 Task: Check the sale-to-list ratio of double oven in the last 3 years.
Action: Mouse moved to (876, 199)
Screenshot: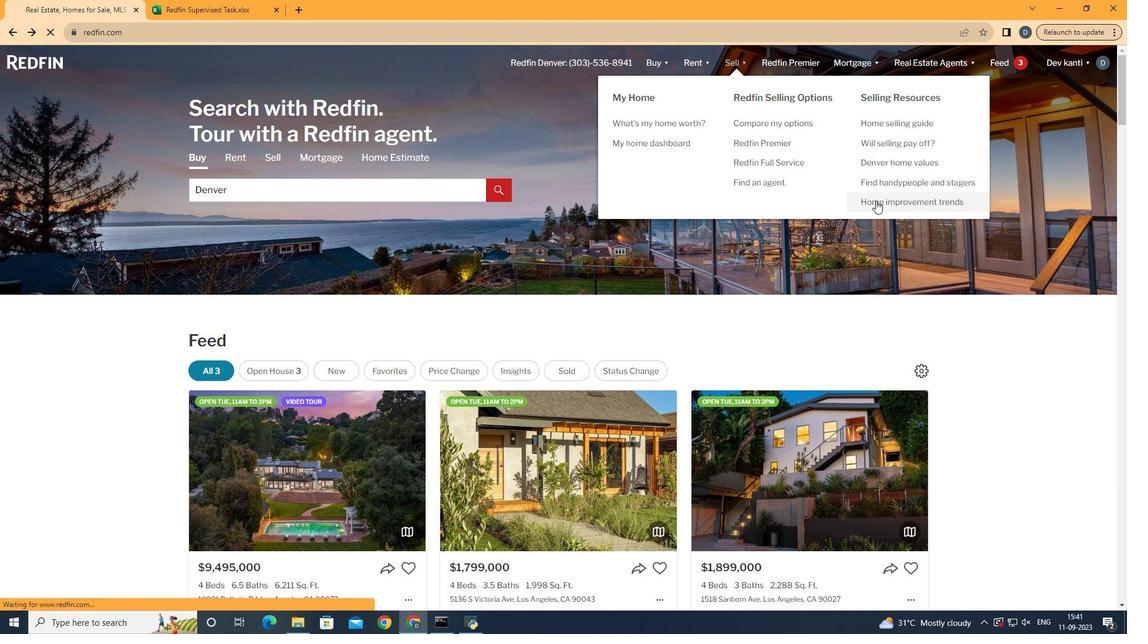 
Action: Mouse pressed left at (876, 199)
Screenshot: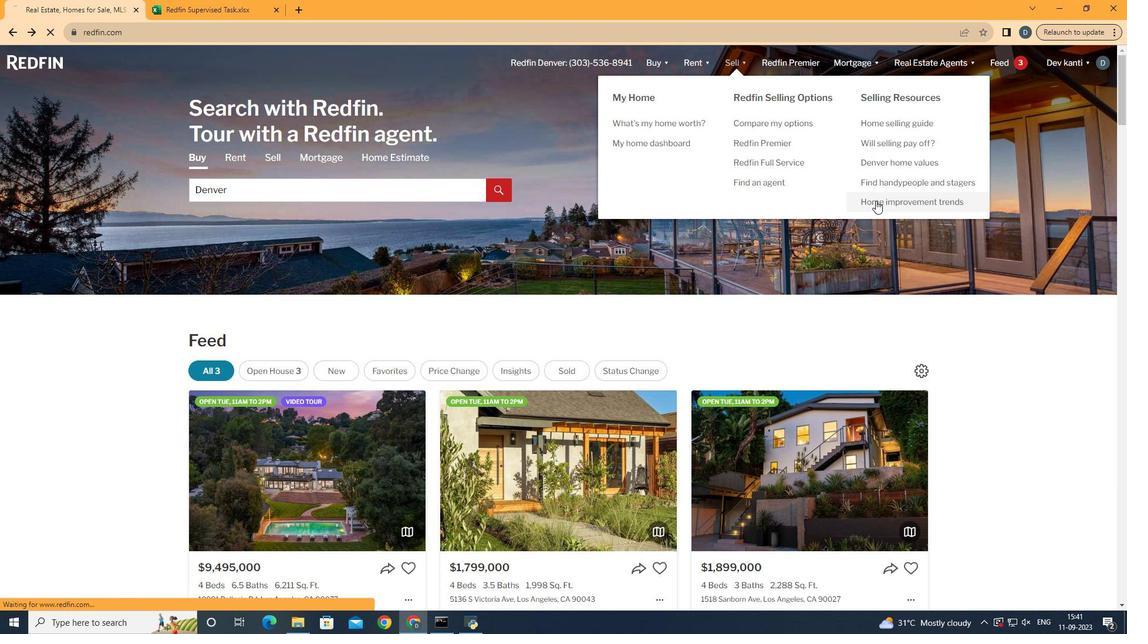 
Action: Mouse moved to (294, 230)
Screenshot: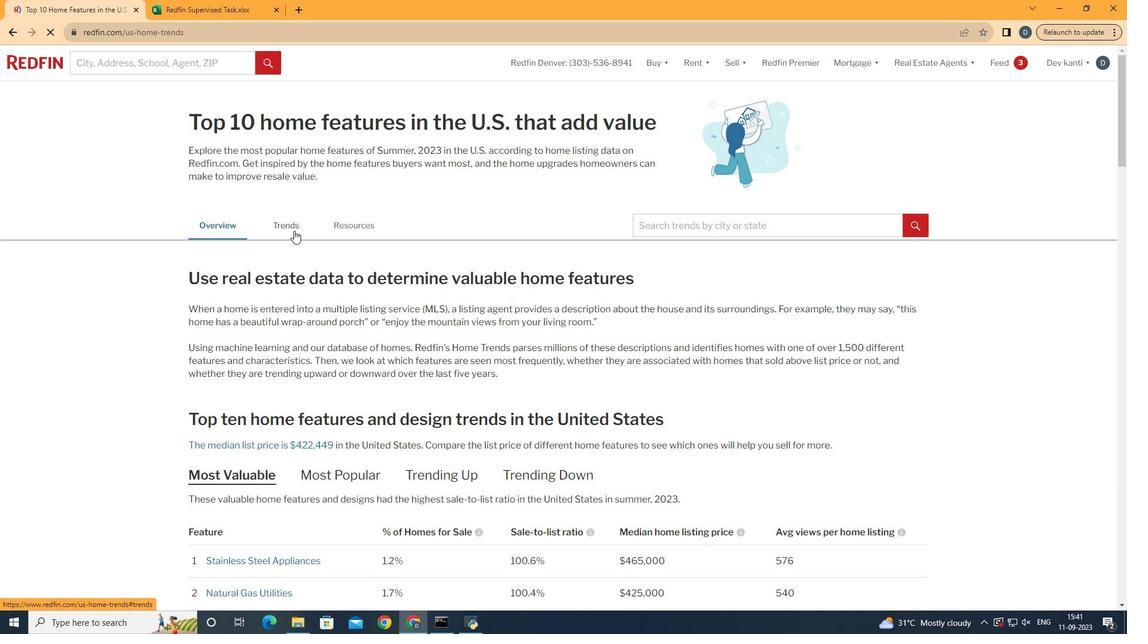 
Action: Mouse pressed left at (294, 230)
Screenshot: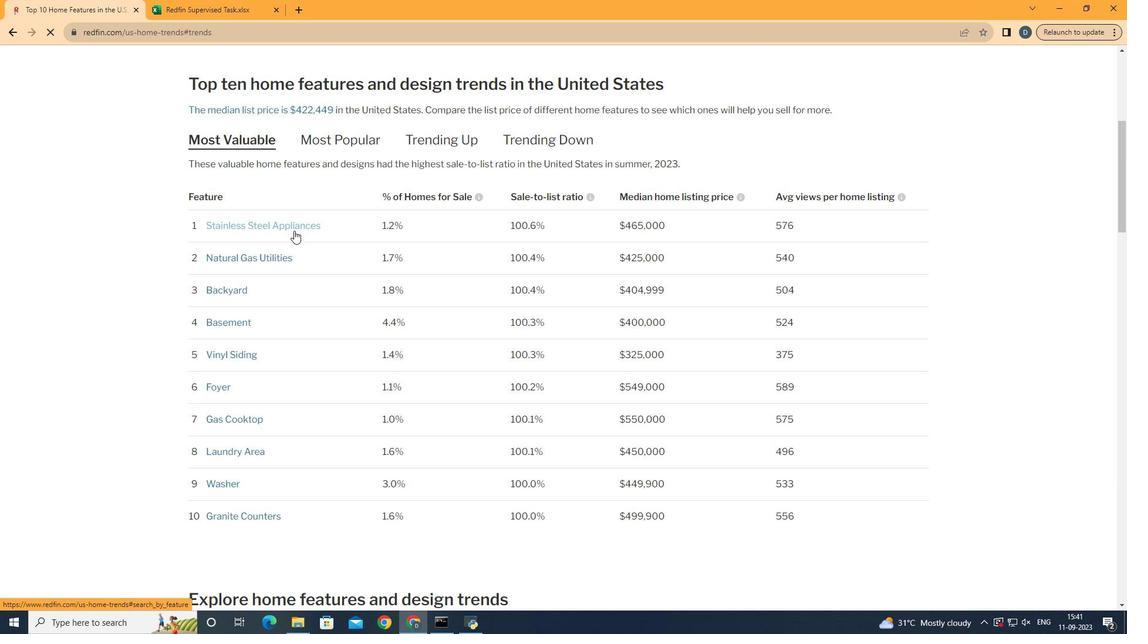 
Action: Mouse moved to (324, 300)
Screenshot: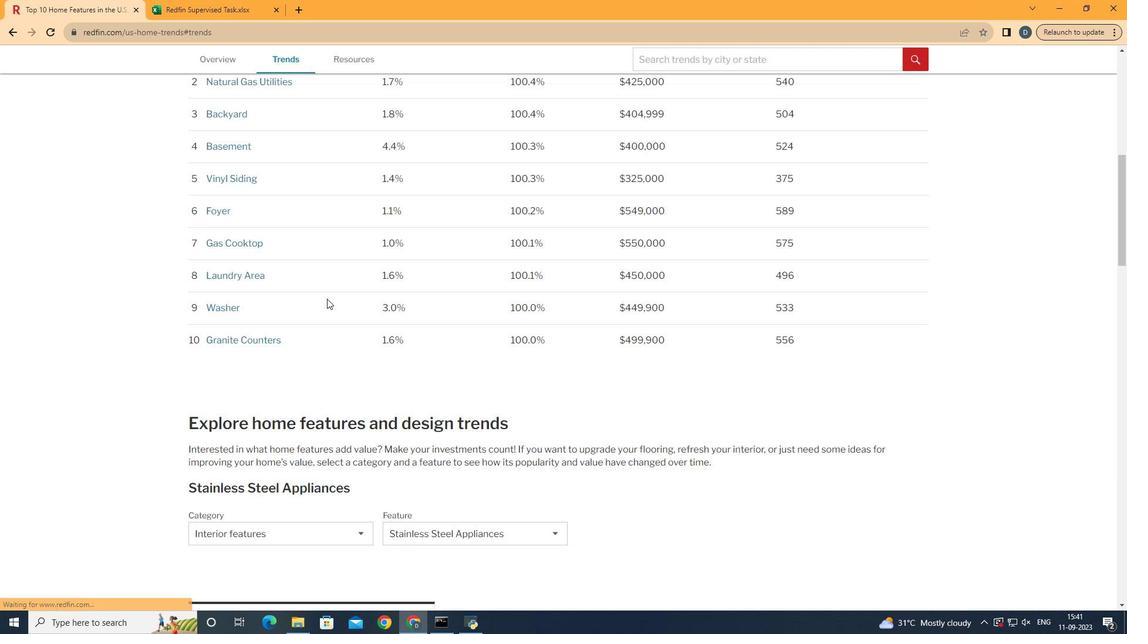 
Action: Mouse scrolled (324, 300) with delta (0, 0)
Screenshot: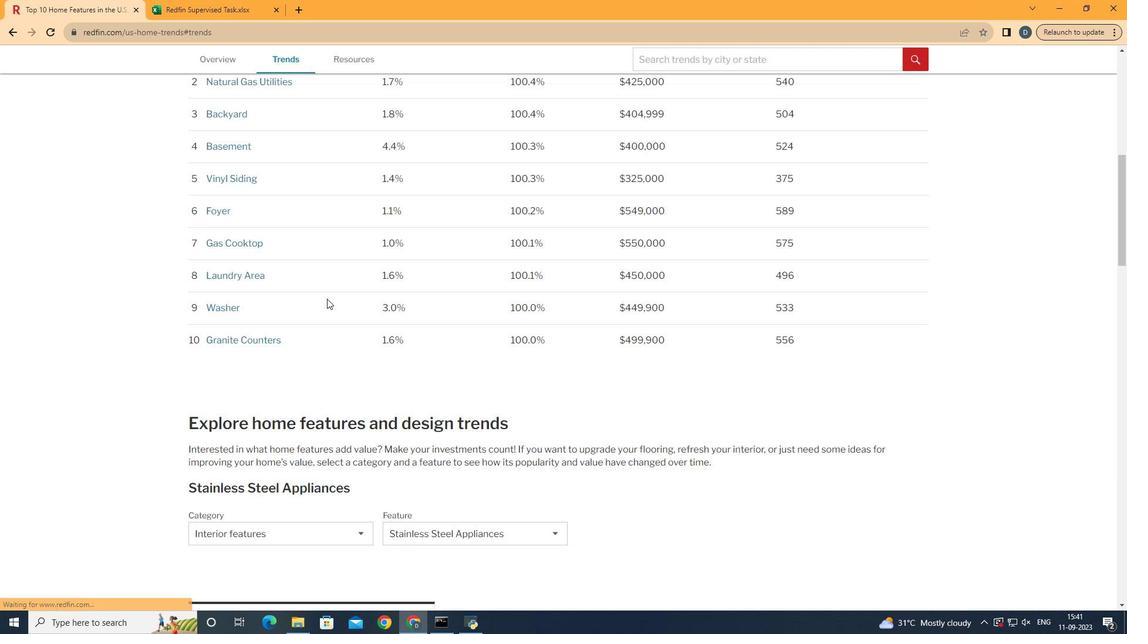 
Action: Mouse scrolled (324, 300) with delta (0, 0)
Screenshot: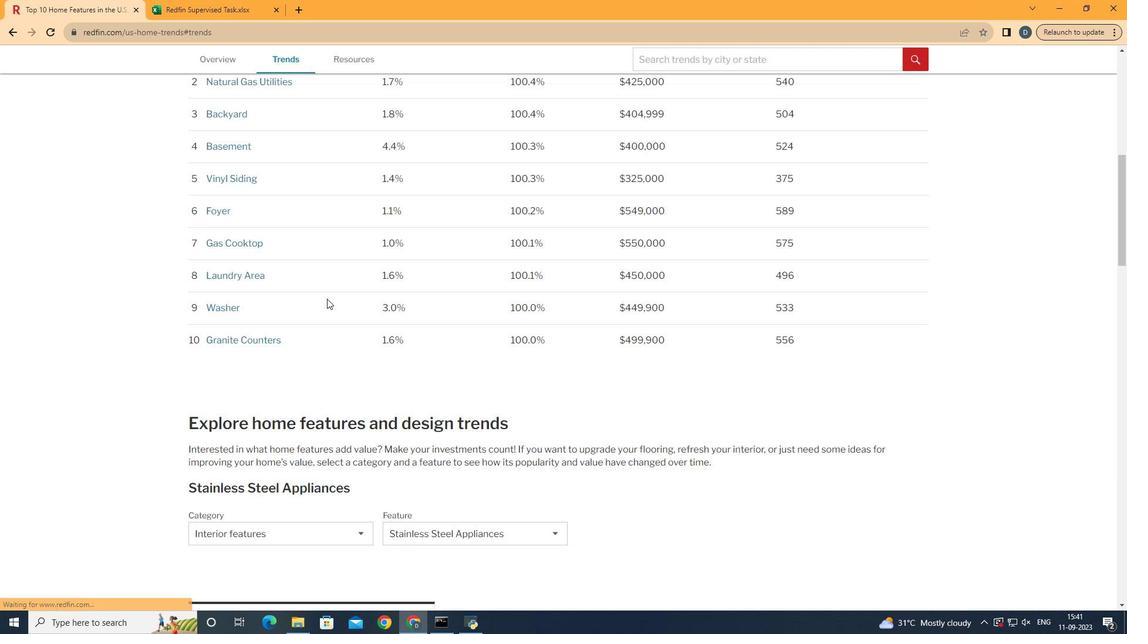 
Action: Mouse scrolled (324, 300) with delta (0, 0)
Screenshot: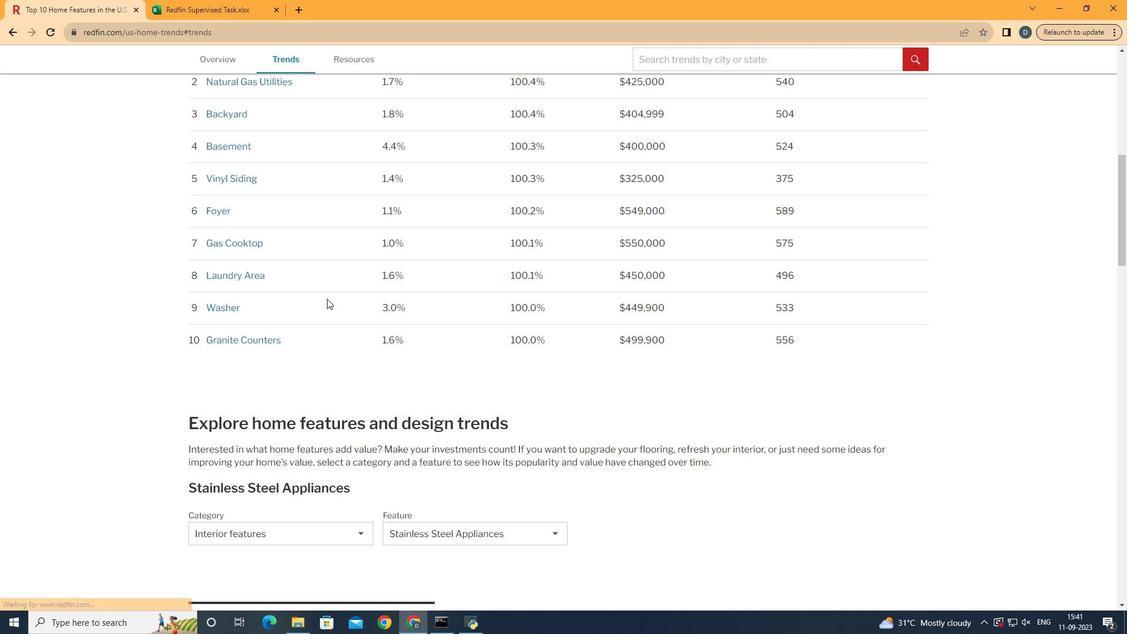 
Action: Mouse moved to (327, 298)
Screenshot: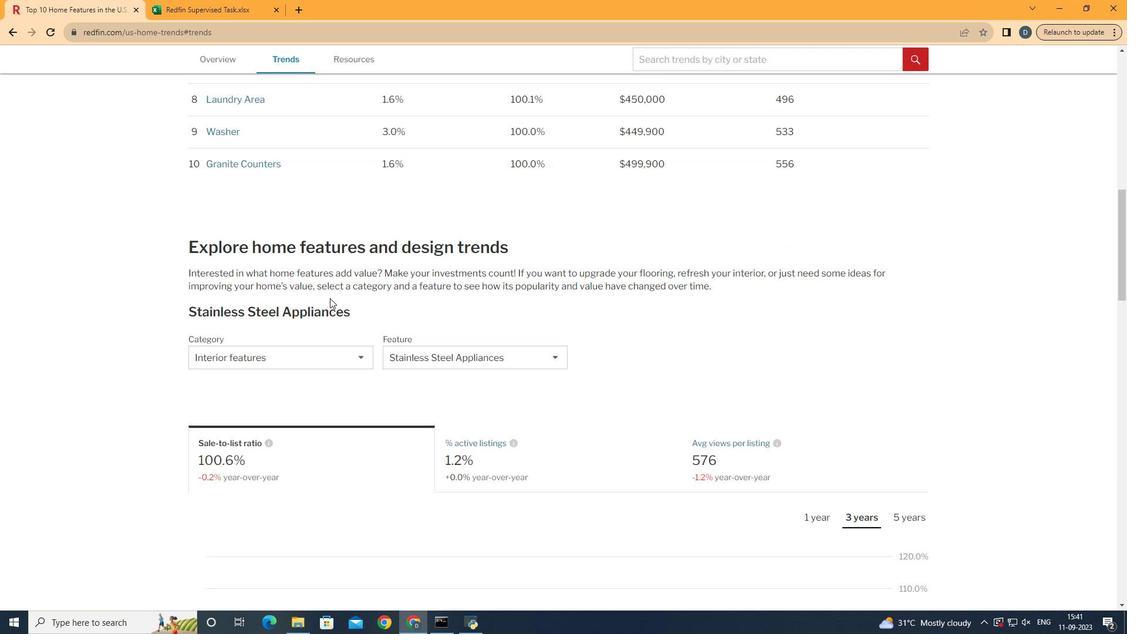 
Action: Mouse scrolled (327, 298) with delta (0, 0)
Screenshot: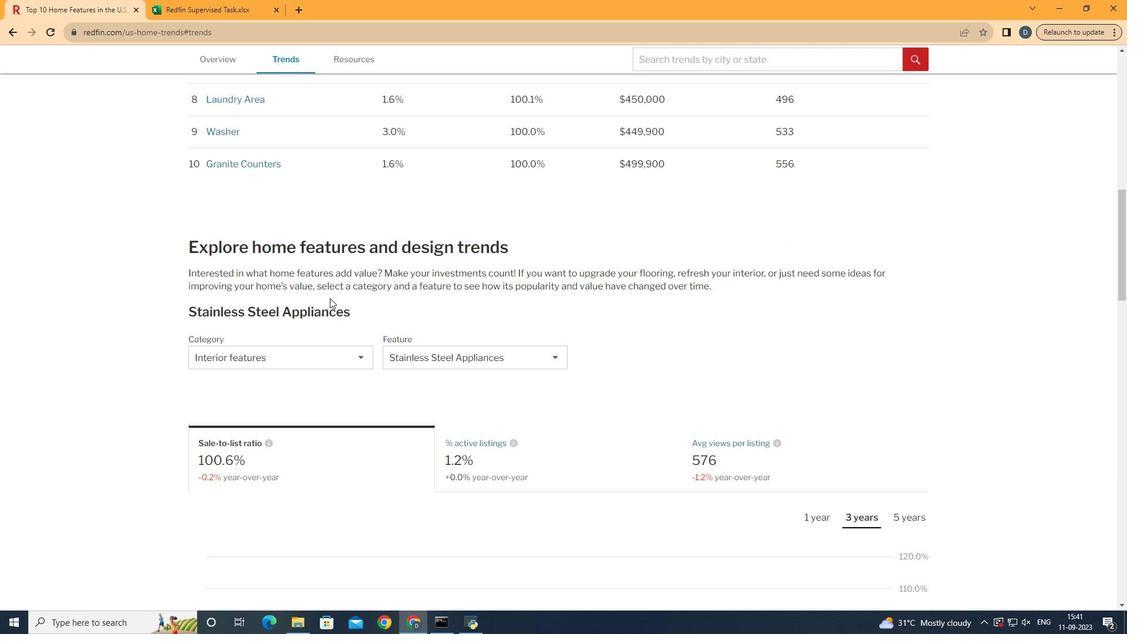 
Action: Mouse moved to (327, 298)
Screenshot: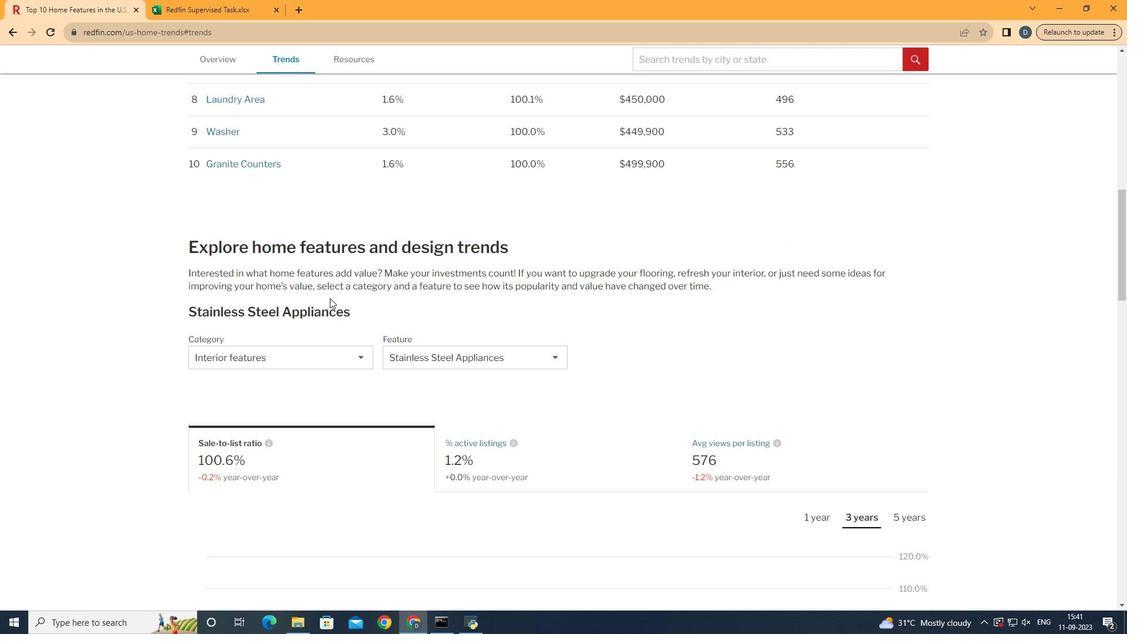 
Action: Mouse scrolled (327, 298) with delta (0, 0)
Screenshot: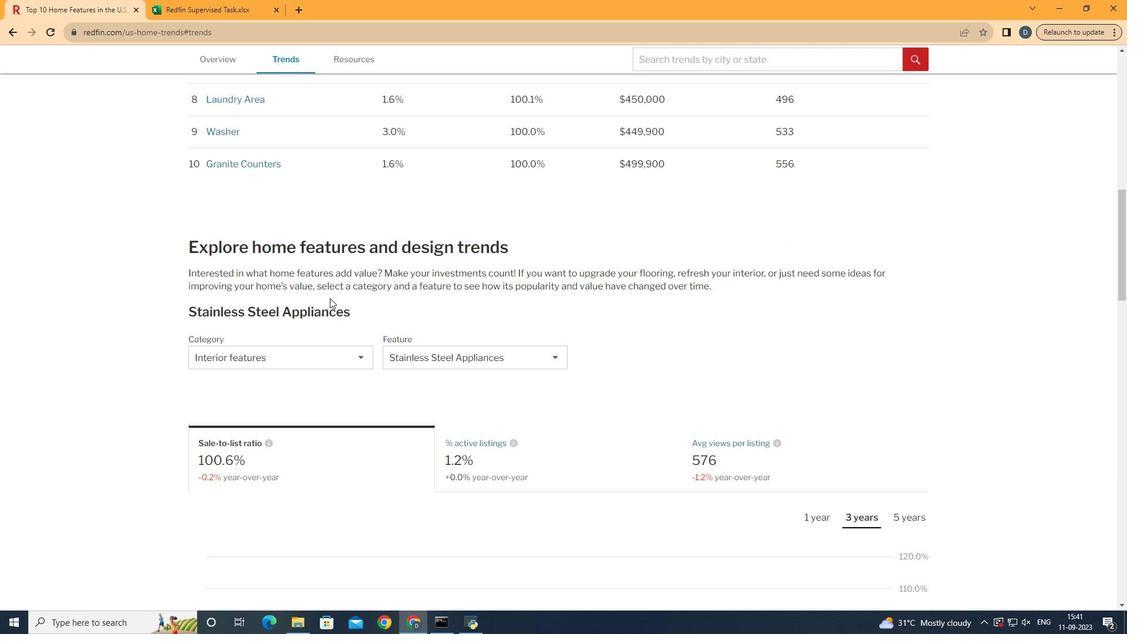 
Action: Mouse moved to (329, 298)
Screenshot: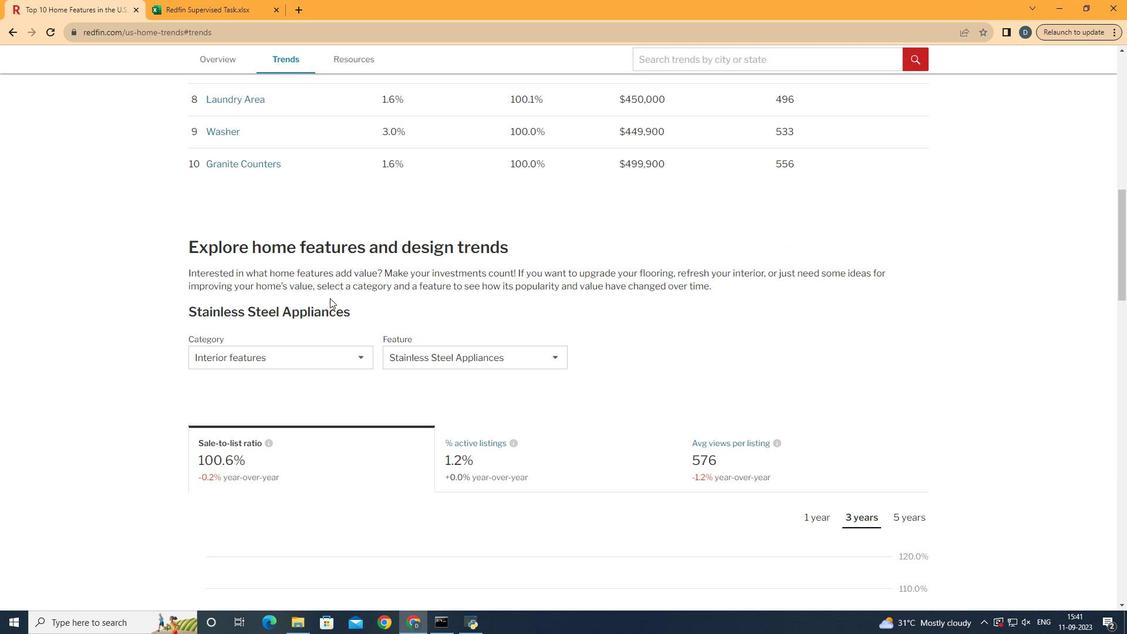 
Action: Mouse scrolled (329, 298) with delta (0, 0)
Screenshot: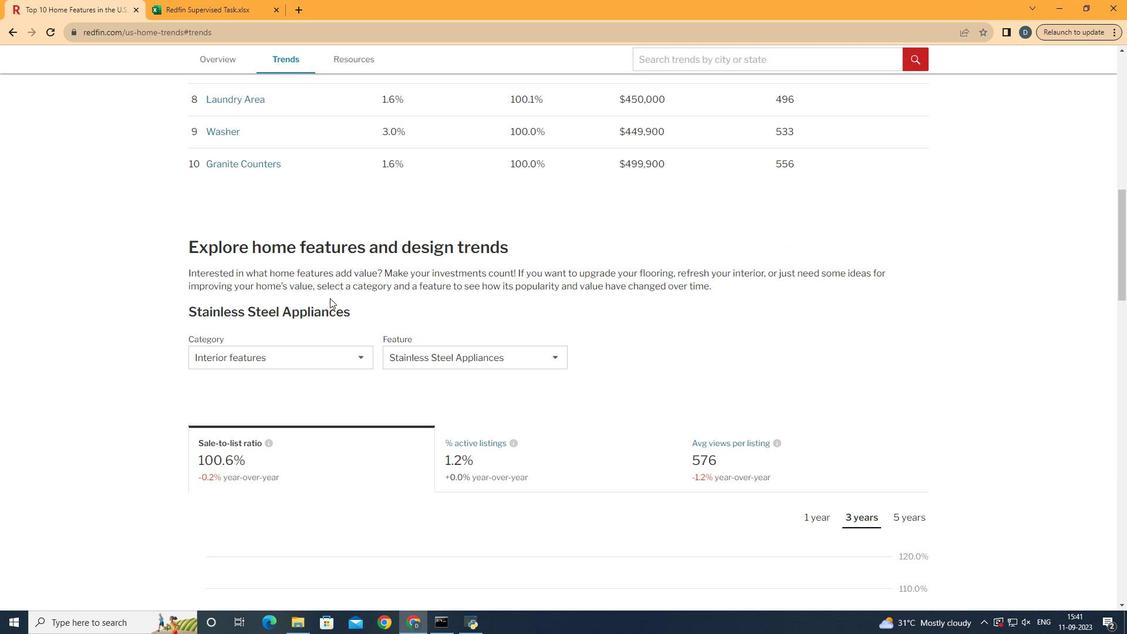 
Action: Mouse moved to (322, 361)
Screenshot: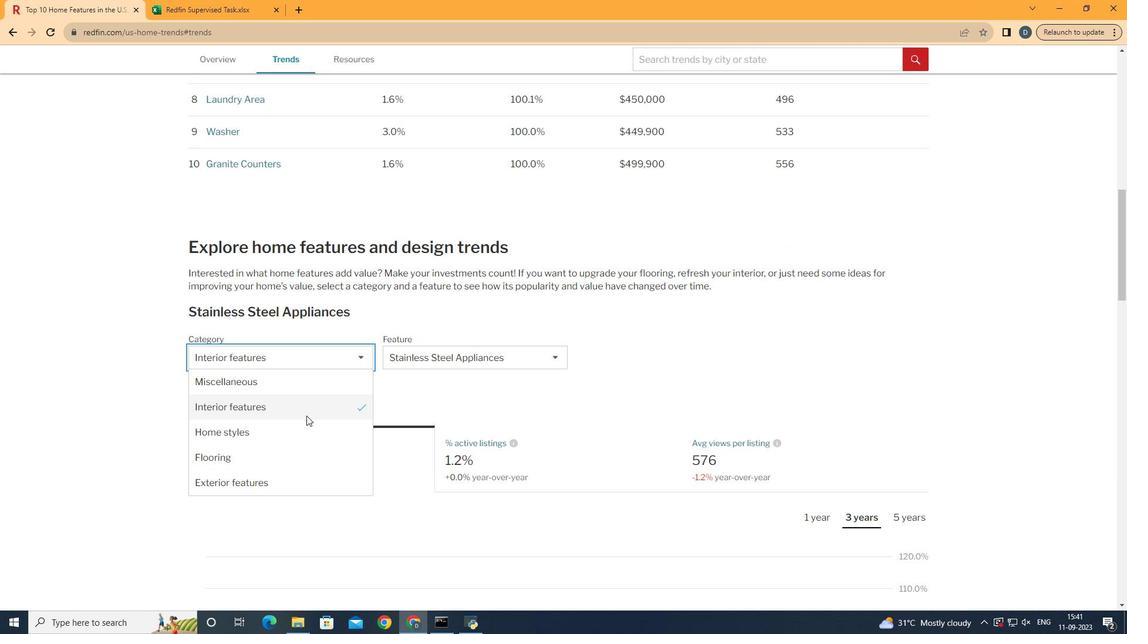 
Action: Mouse pressed left at (322, 361)
Screenshot: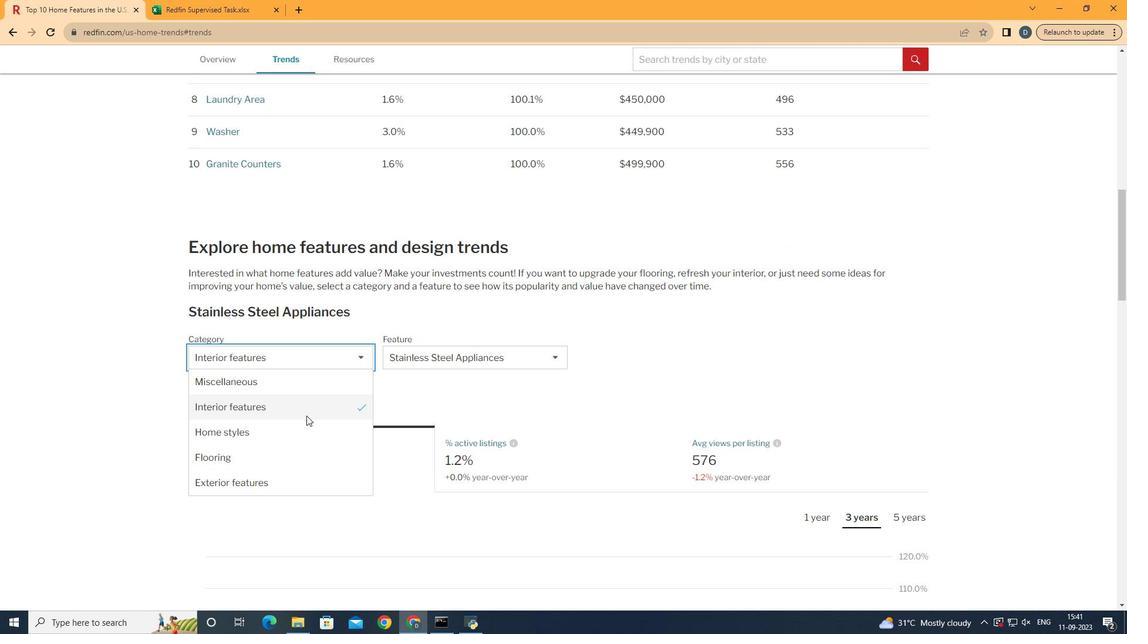
Action: Mouse moved to (306, 418)
Screenshot: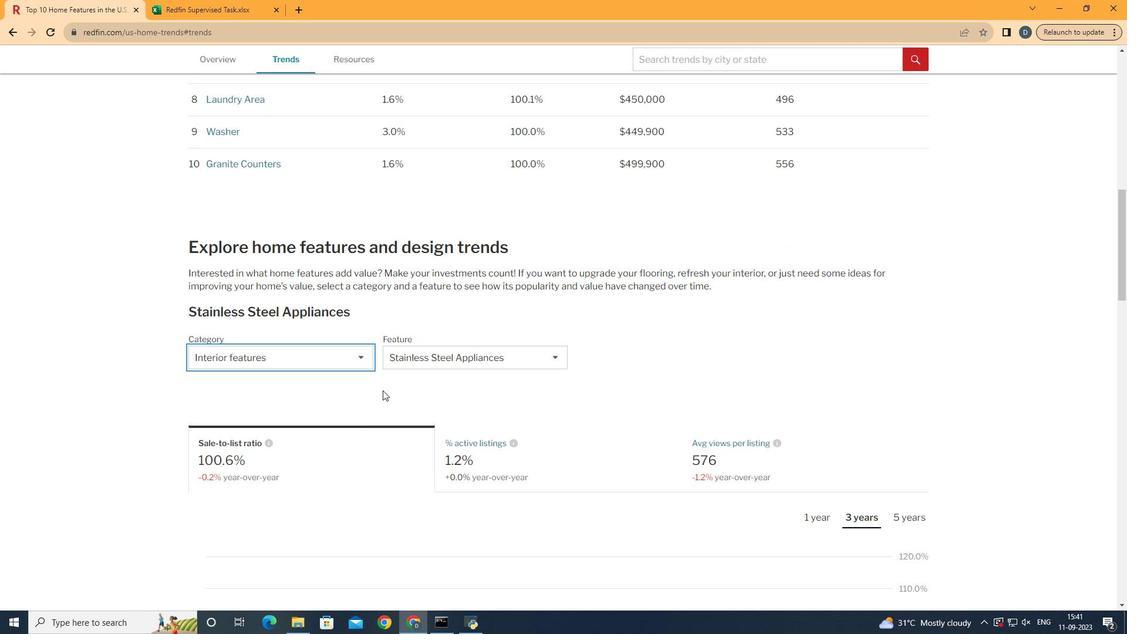 
Action: Mouse pressed left at (306, 418)
Screenshot: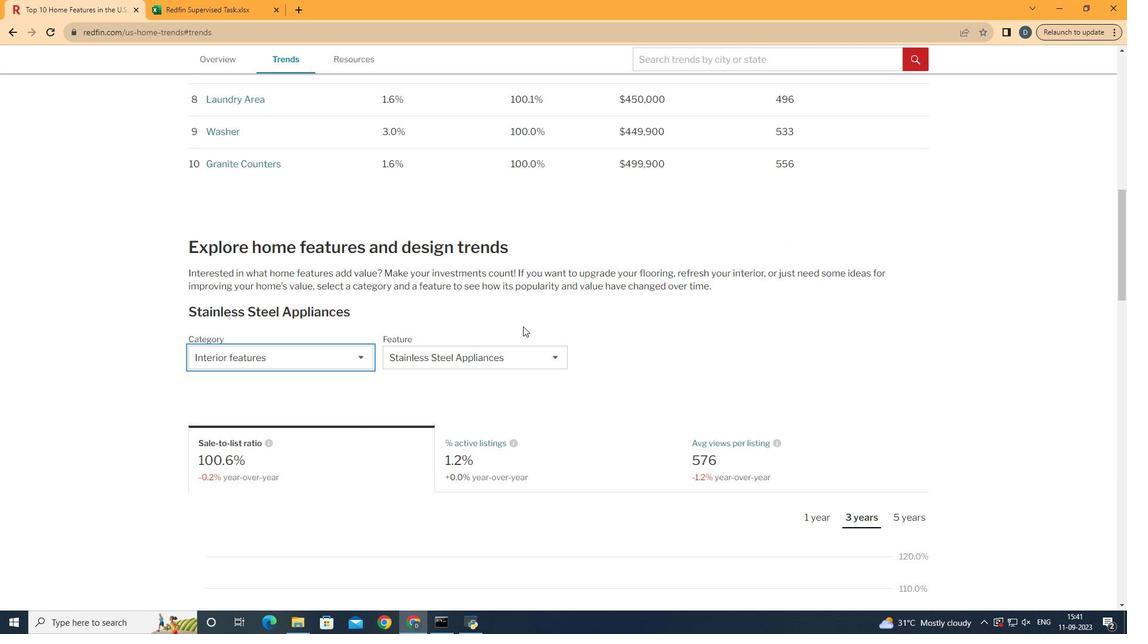 
Action: Mouse moved to (525, 324)
Screenshot: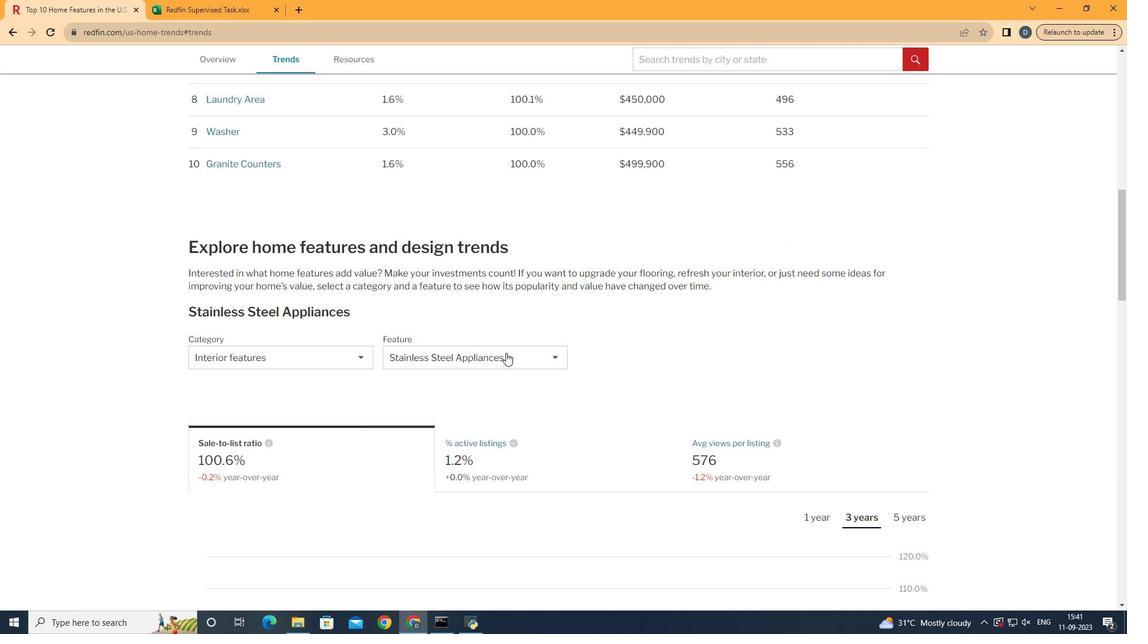 
Action: Mouse pressed left at (525, 324)
Screenshot: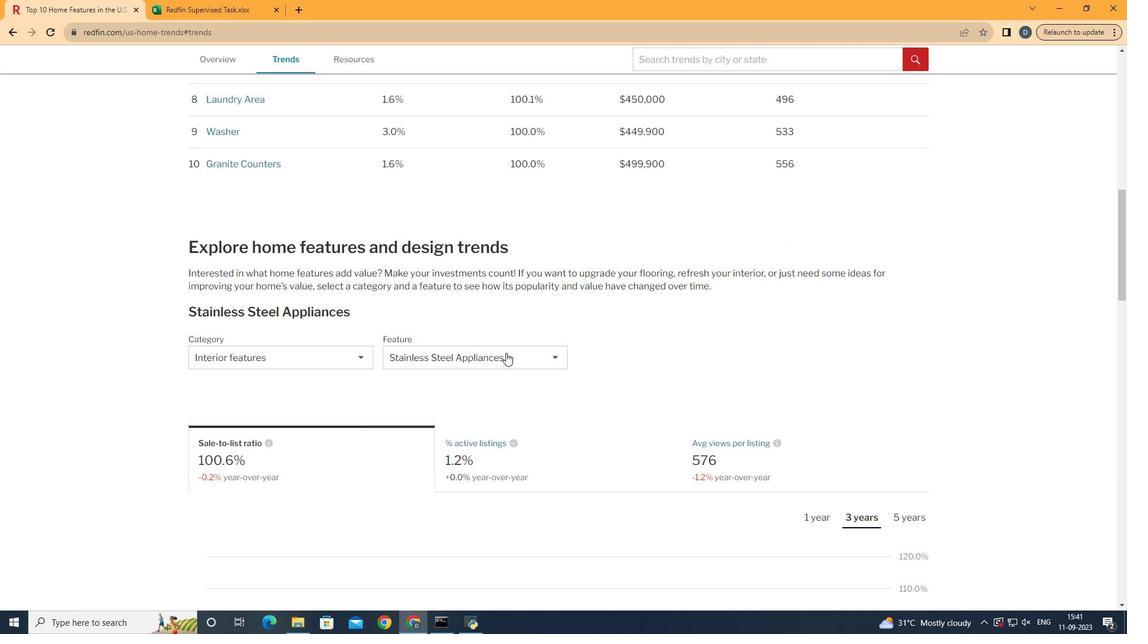 
Action: Mouse moved to (506, 352)
Screenshot: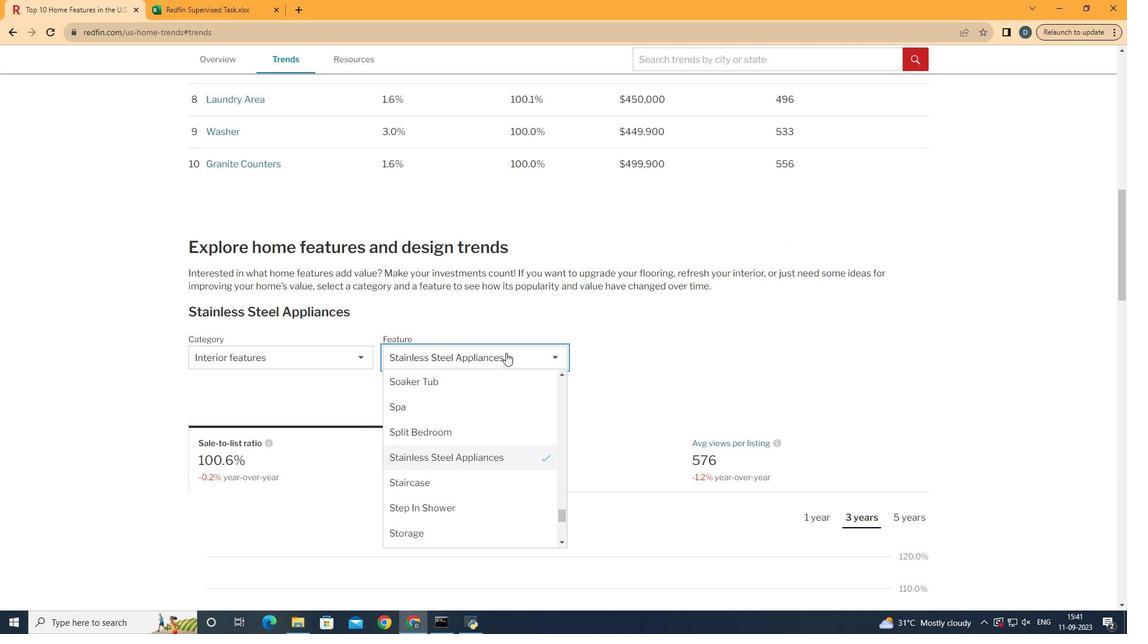 
Action: Mouse pressed left at (506, 352)
Screenshot: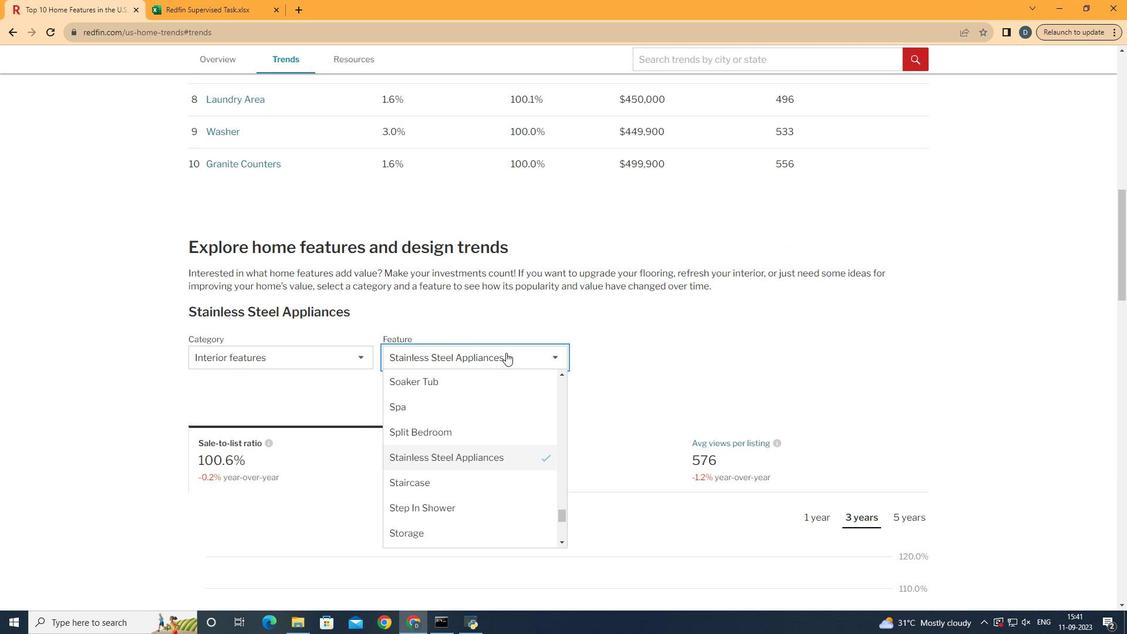 
Action: Mouse moved to (469, 489)
Screenshot: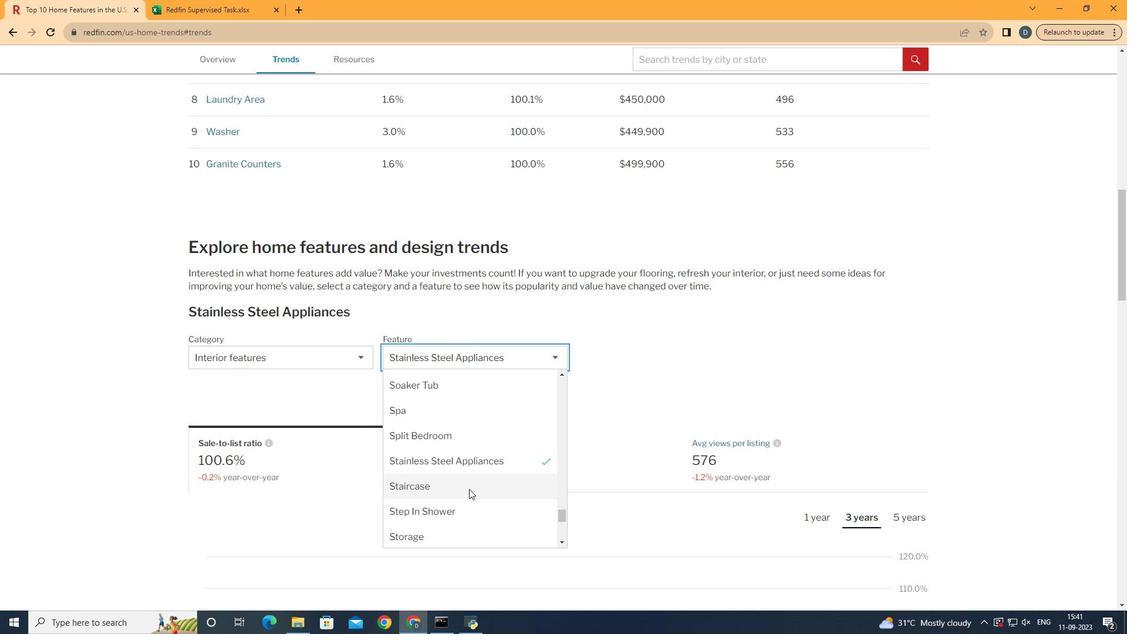 
Action: Mouse scrolled (469, 489) with delta (0, 0)
Screenshot: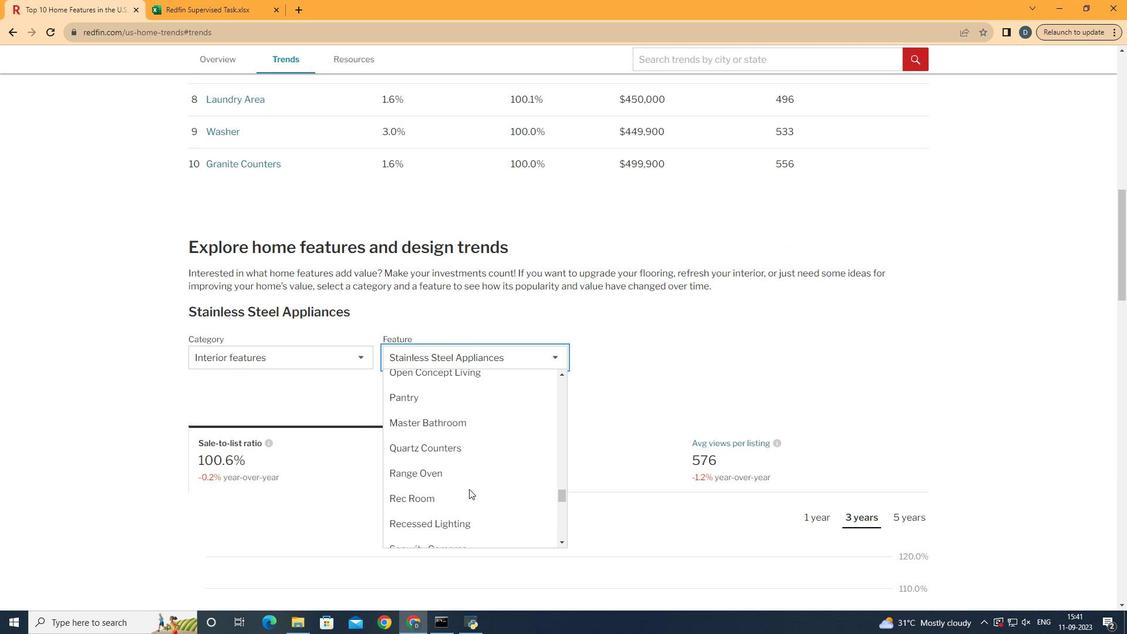 
Action: Mouse scrolled (469, 489) with delta (0, 0)
Screenshot: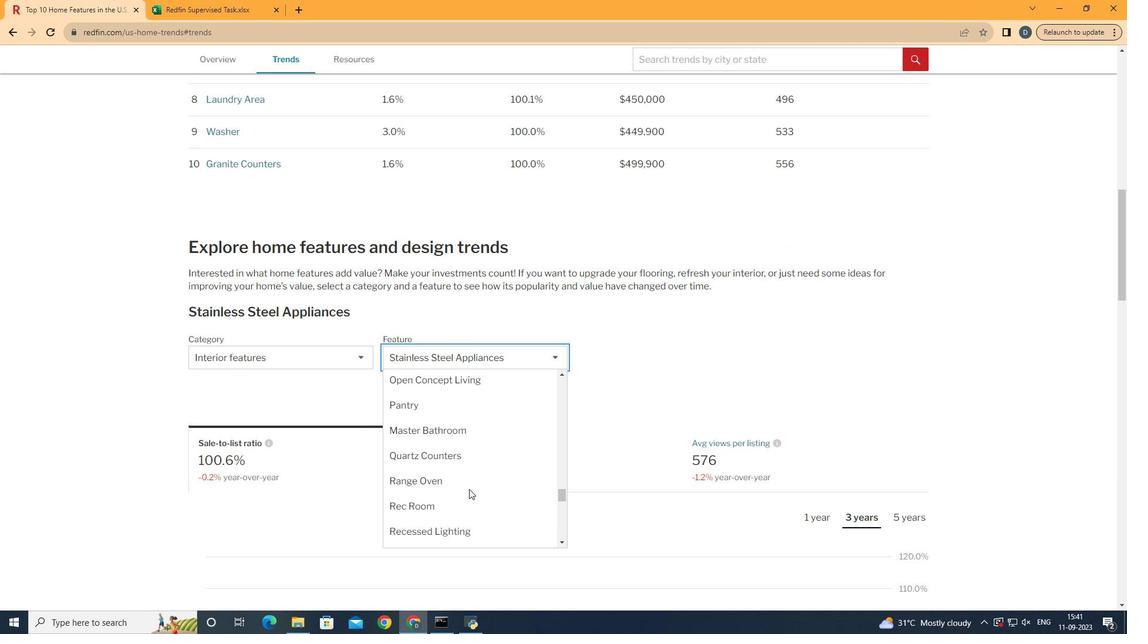 
Action: Mouse scrolled (469, 489) with delta (0, 0)
Screenshot: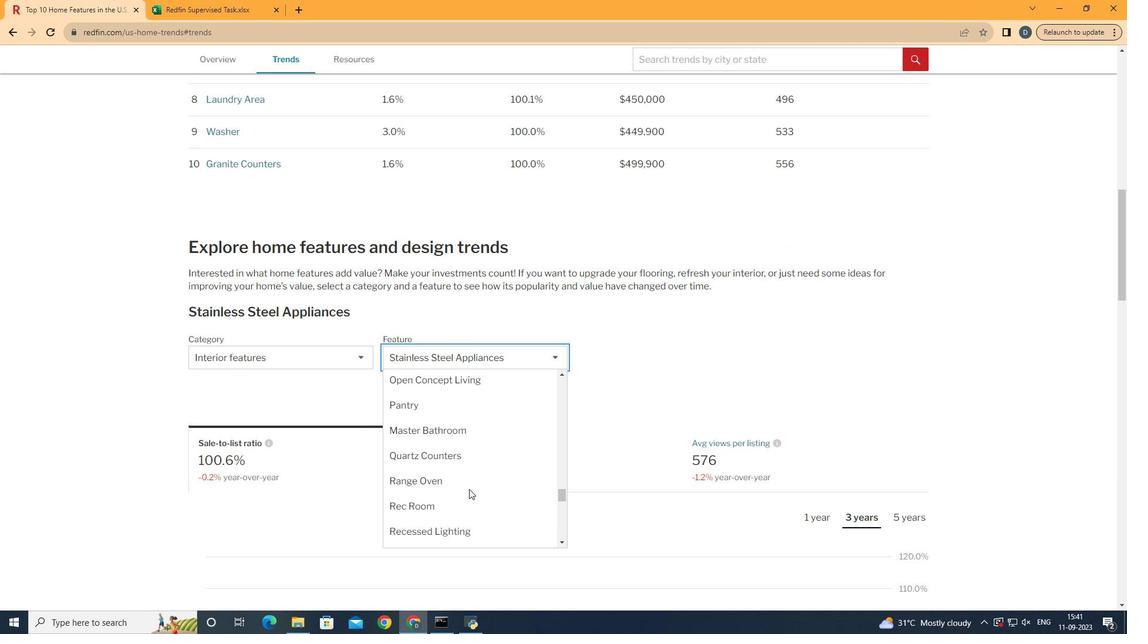 
Action: Mouse scrolled (469, 489) with delta (0, 0)
Screenshot: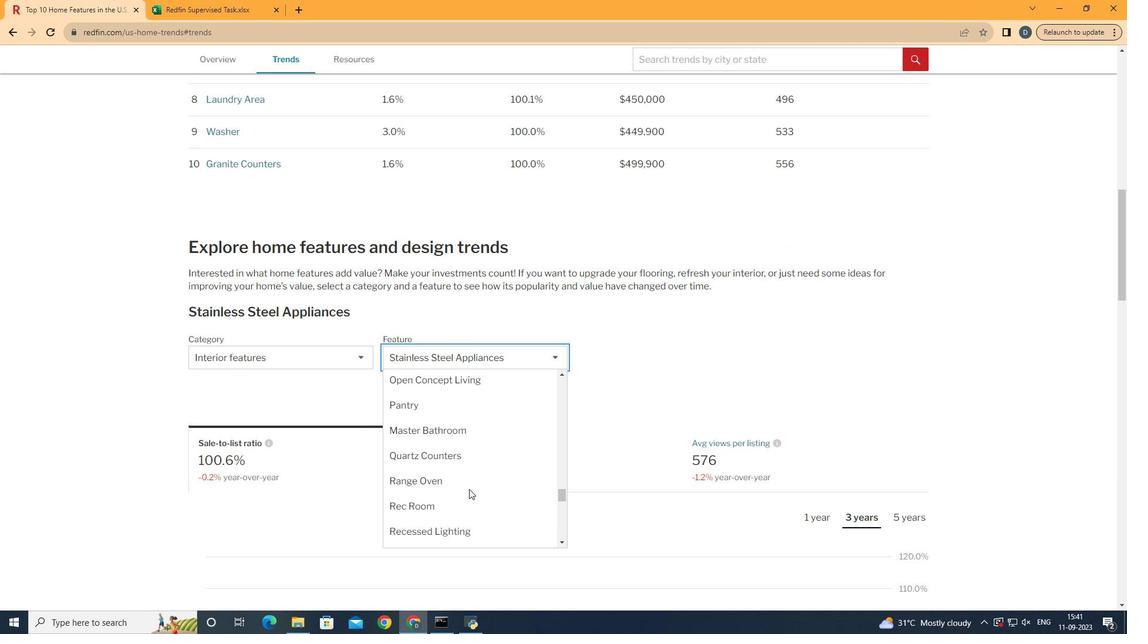 
Action: Mouse scrolled (469, 489) with delta (0, 0)
Screenshot: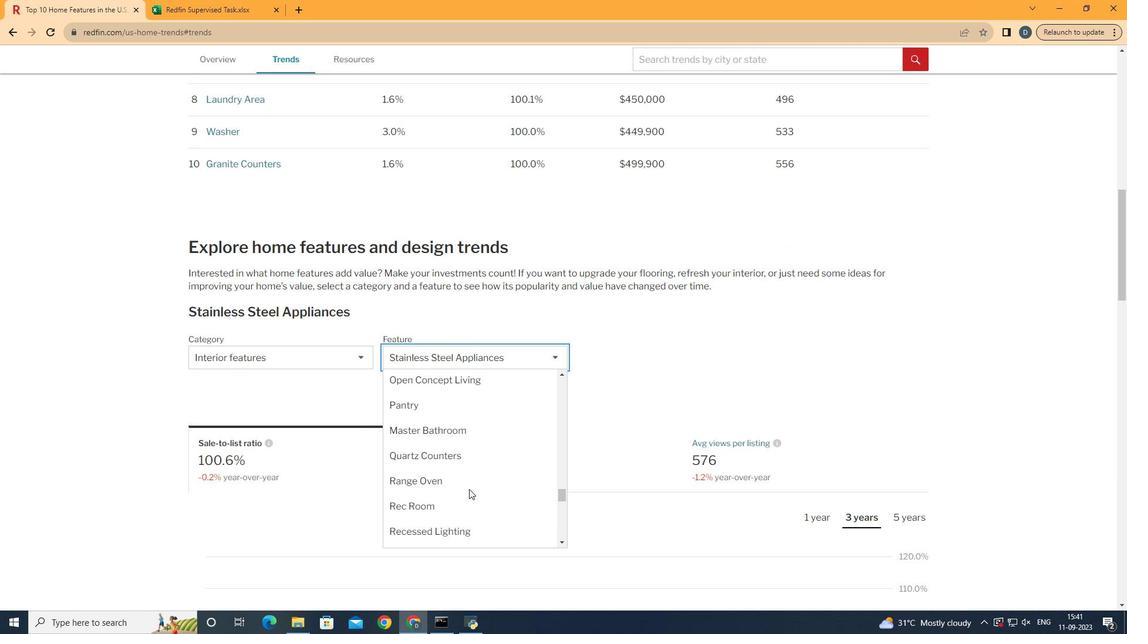 
Action: Mouse scrolled (469, 489) with delta (0, 0)
Screenshot: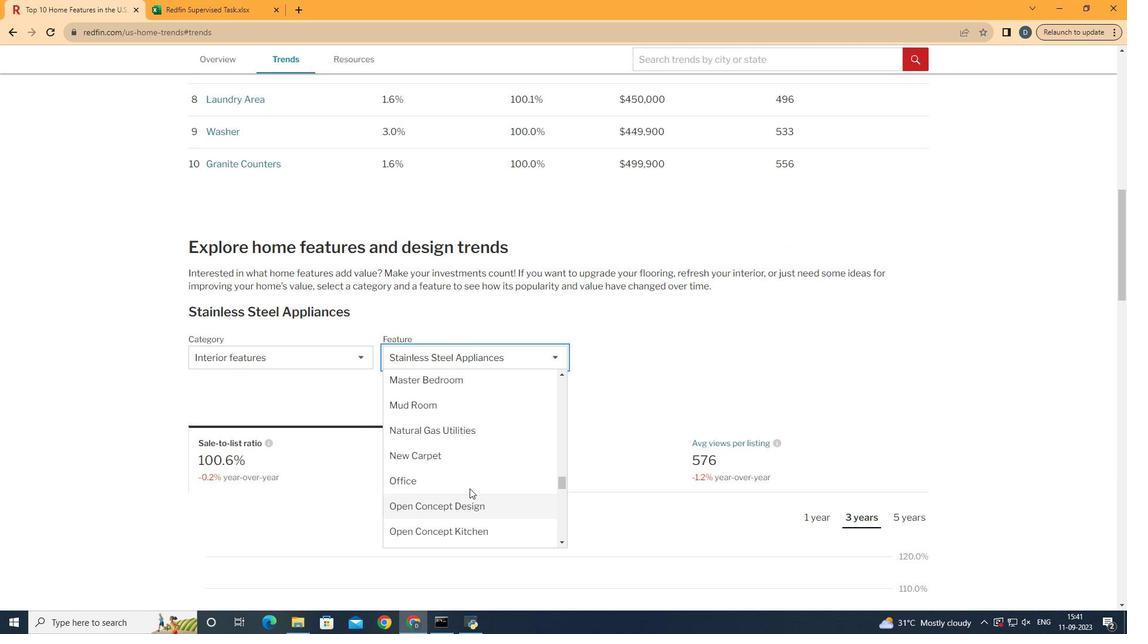 
Action: Mouse scrolled (469, 489) with delta (0, 0)
Screenshot: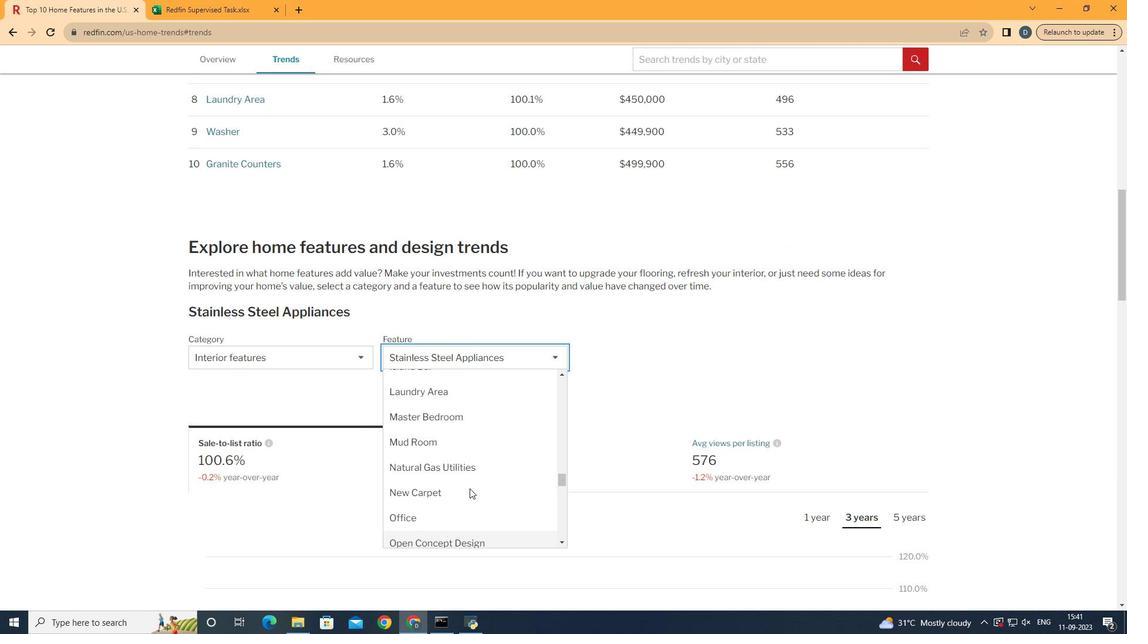 
Action: Mouse scrolled (469, 489) with delta (0, 0)
Screenshot: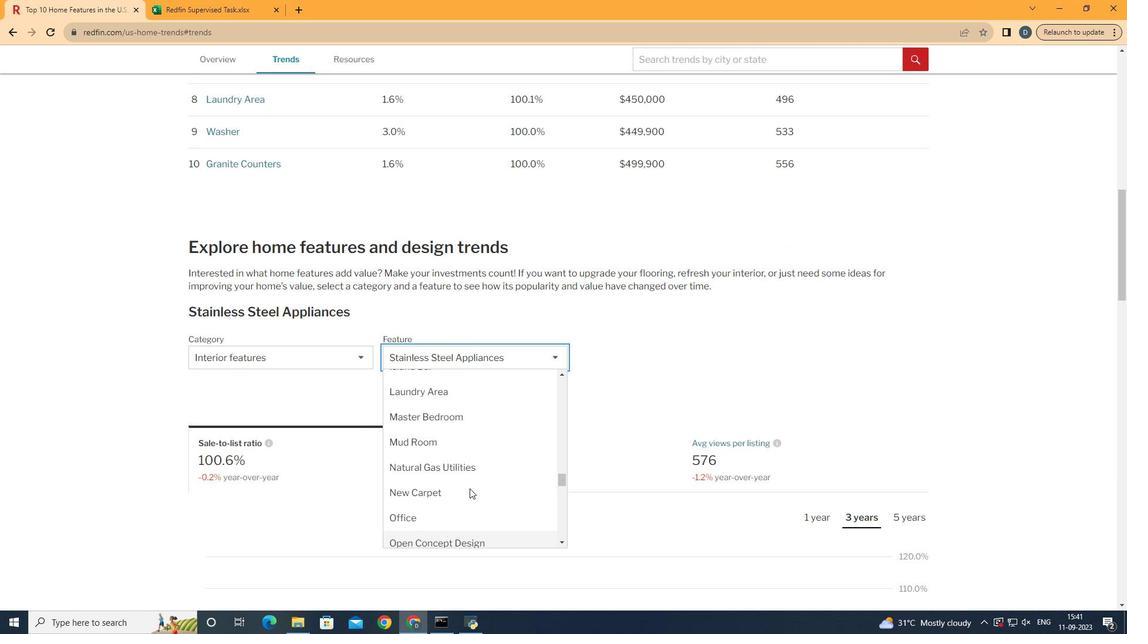 
Action: Mouse moved to (469, 488)
Screenshot: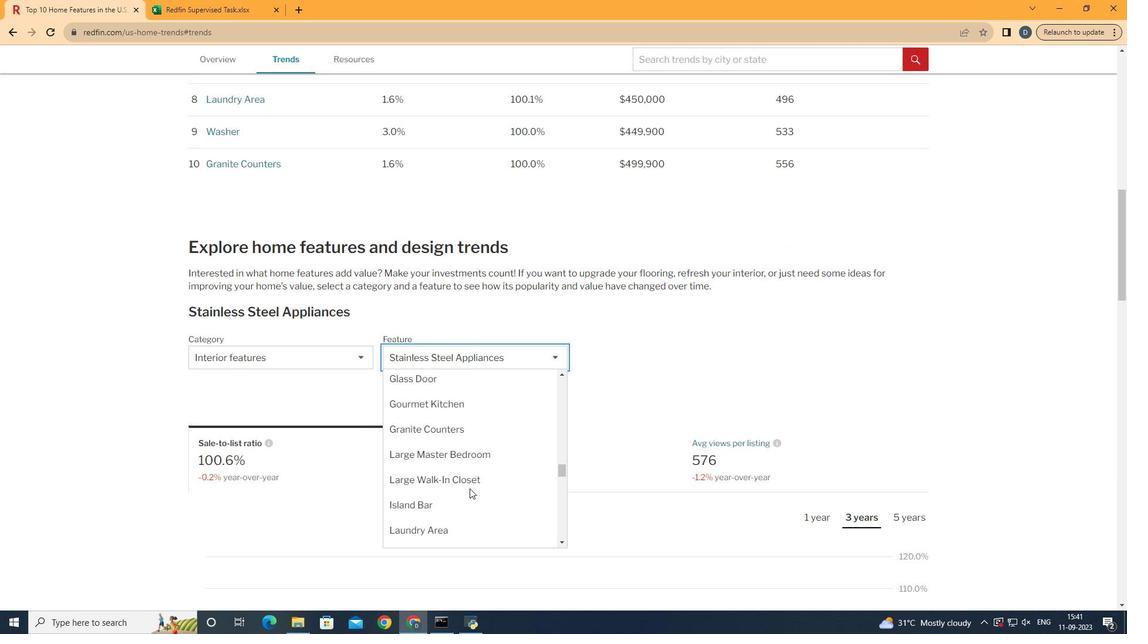
Action: Mouse scrolled (469, 489) with delta (0, 0)
Screenshot: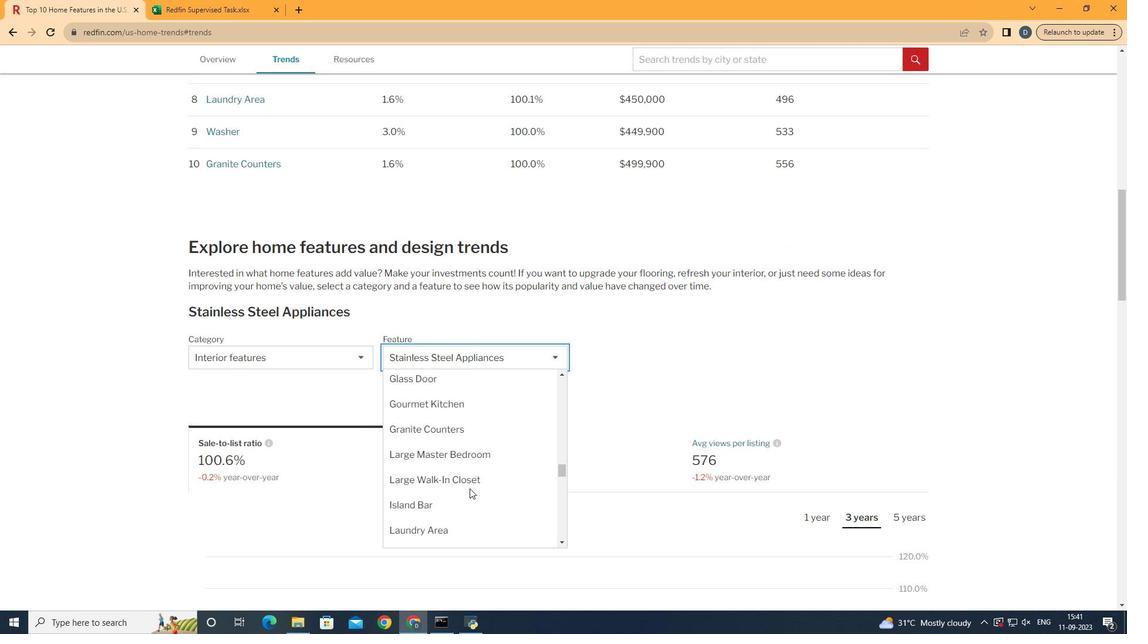 
Action: Mouse scrolled (469, 489) with delta (0, 0)
Screenshot: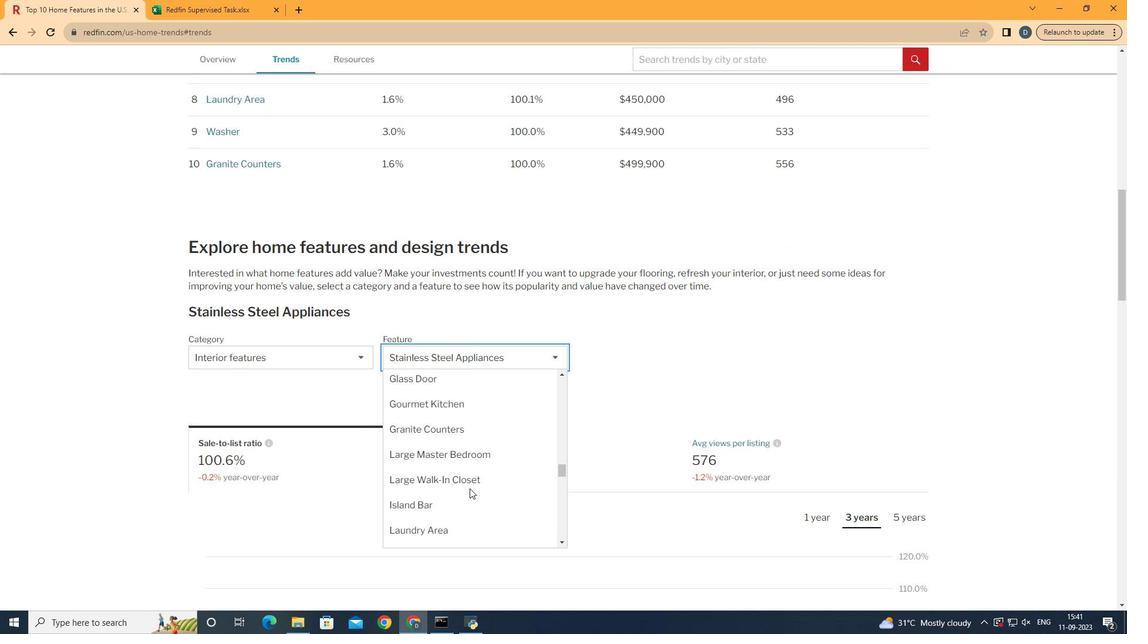 
Action: Mouse scrolled (469, 489) with delta (0, 0)
Screenshot: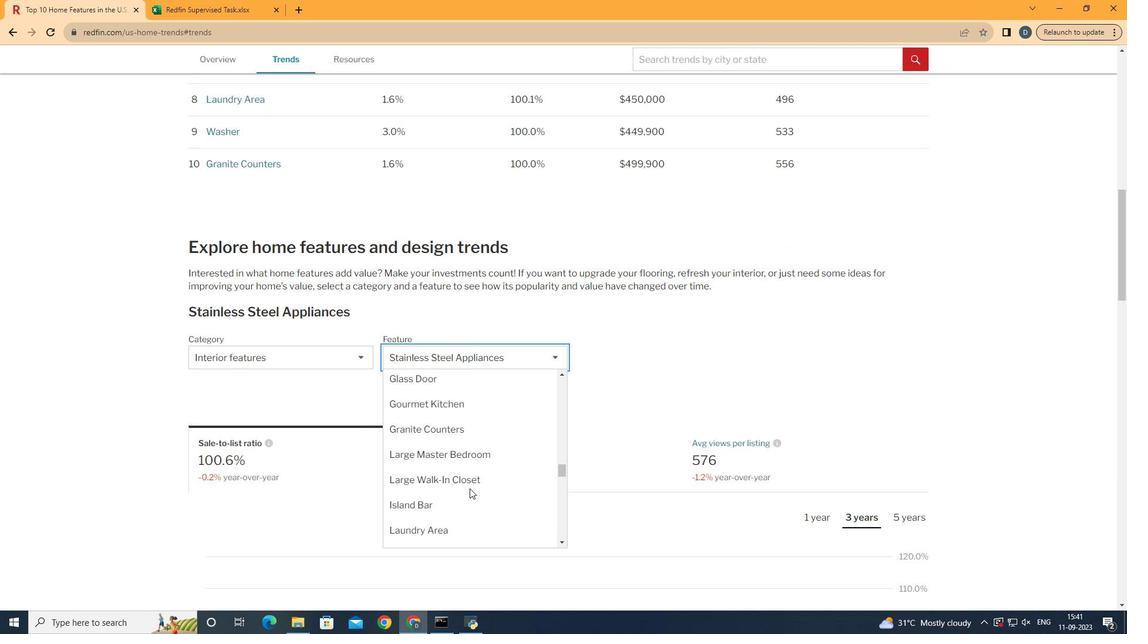 
Action: Mouse scrolled (469, 489) with delta (0, 0)
Screenshot: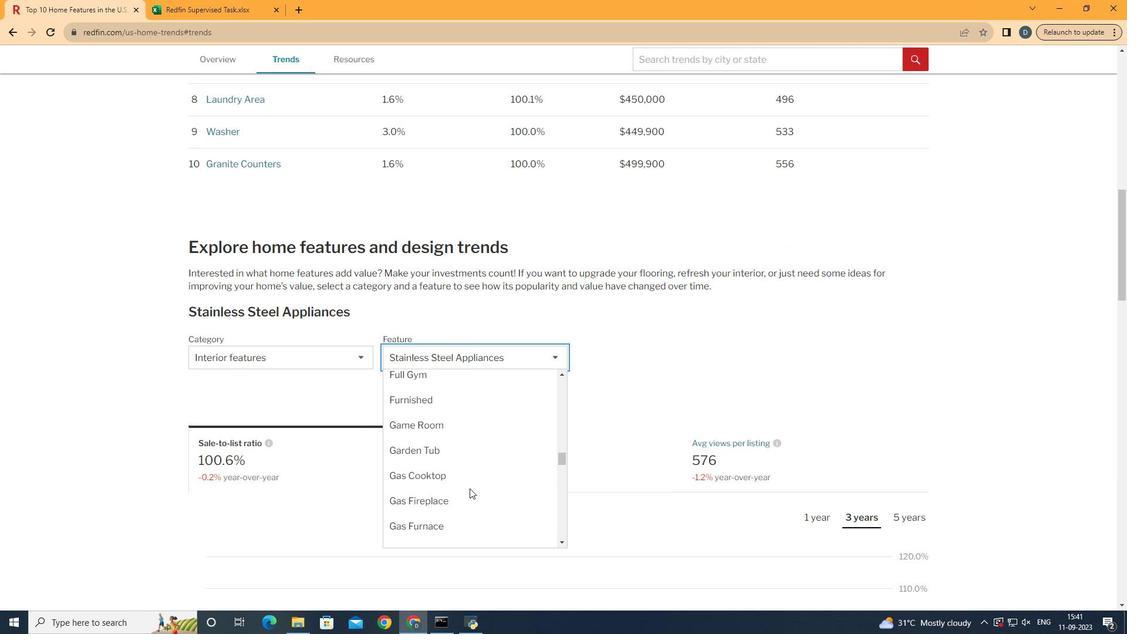 
Action: Mouse scrolled (469, 489) with delta (0, 0)
Screenshot: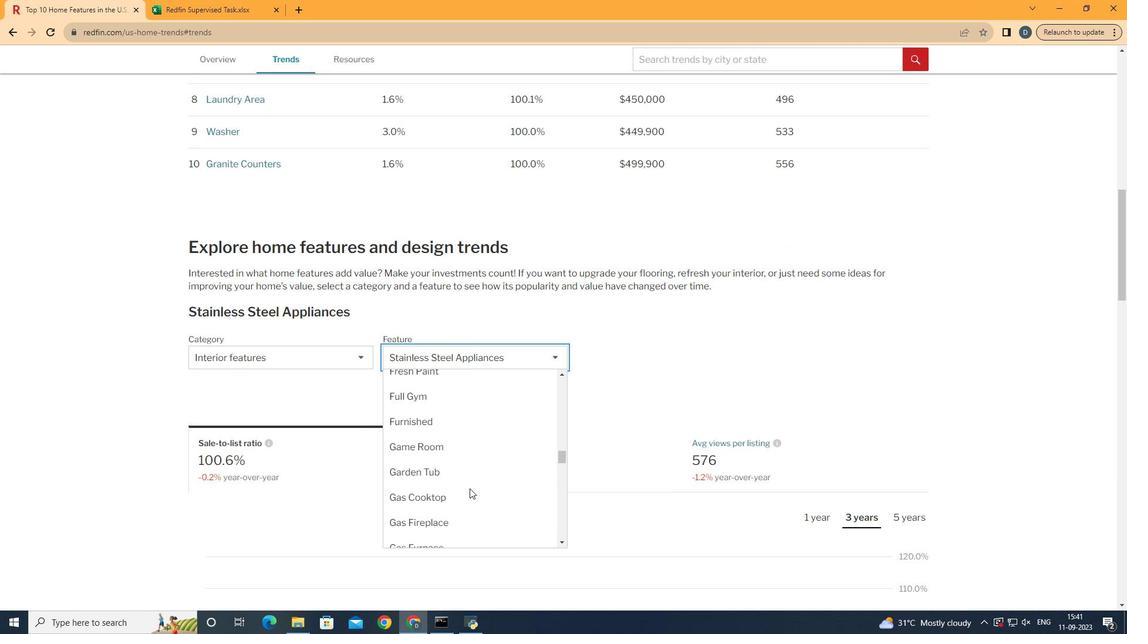 
Action: Mouse scrolled (469, 489) with delta (0, 0)
Screenshot: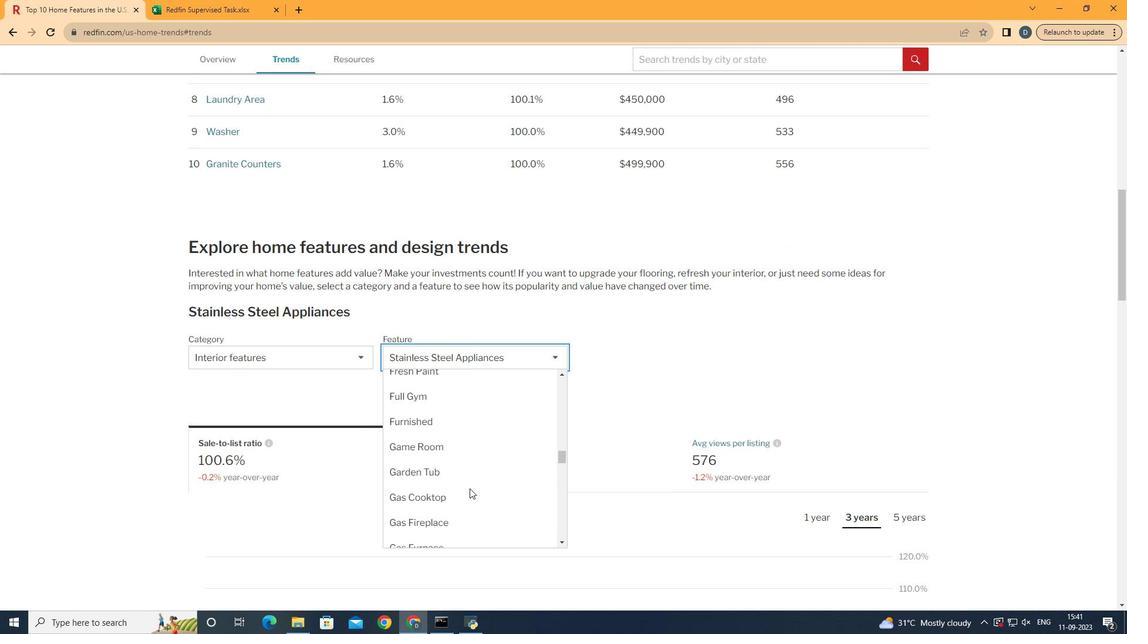 
Action: Mouse scrolled (469, 489) with delta (0, 0)
Screenshot: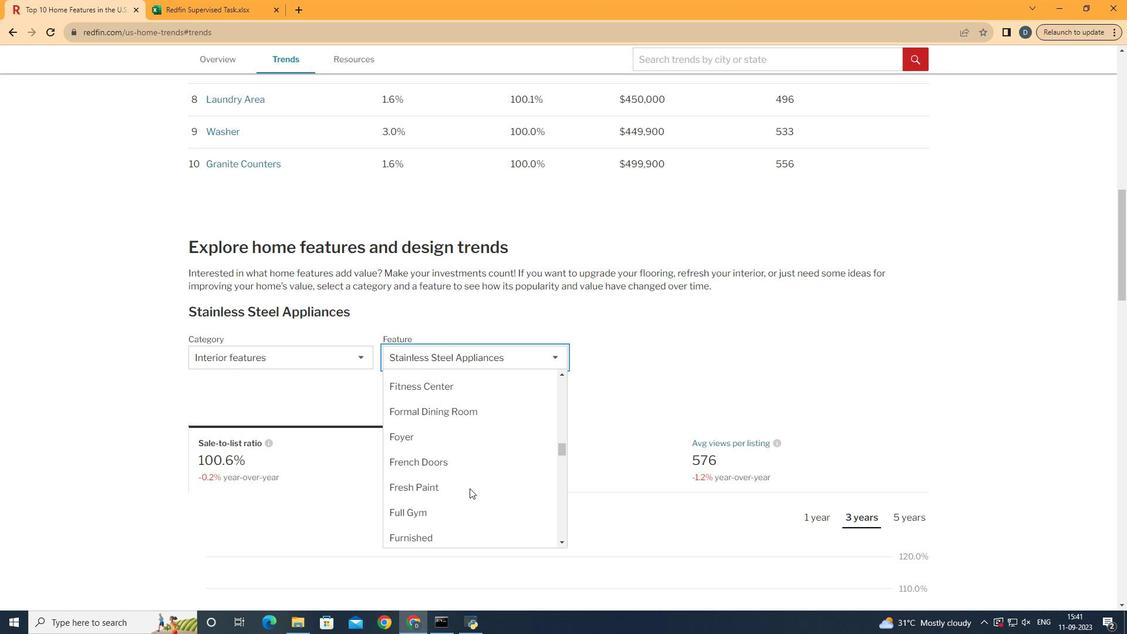 
Action: Mouse scrolled (469, 489) with delta (0, 0)
Screenshot: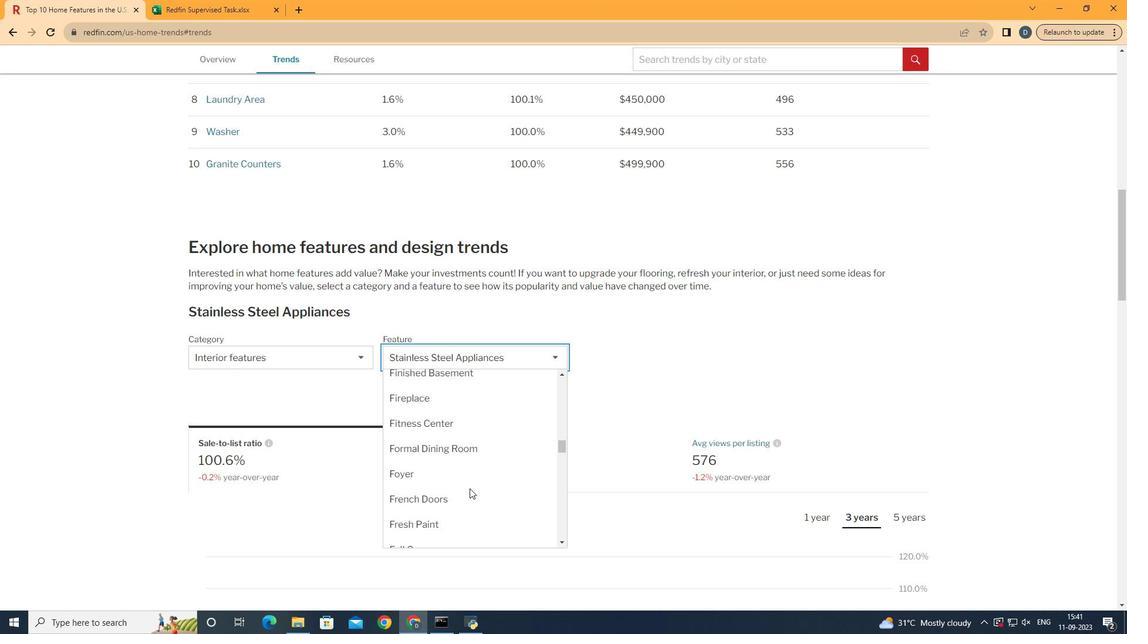 
Action: Mouse scrolled (469, 489) with delta (0, 0)
Screenshot: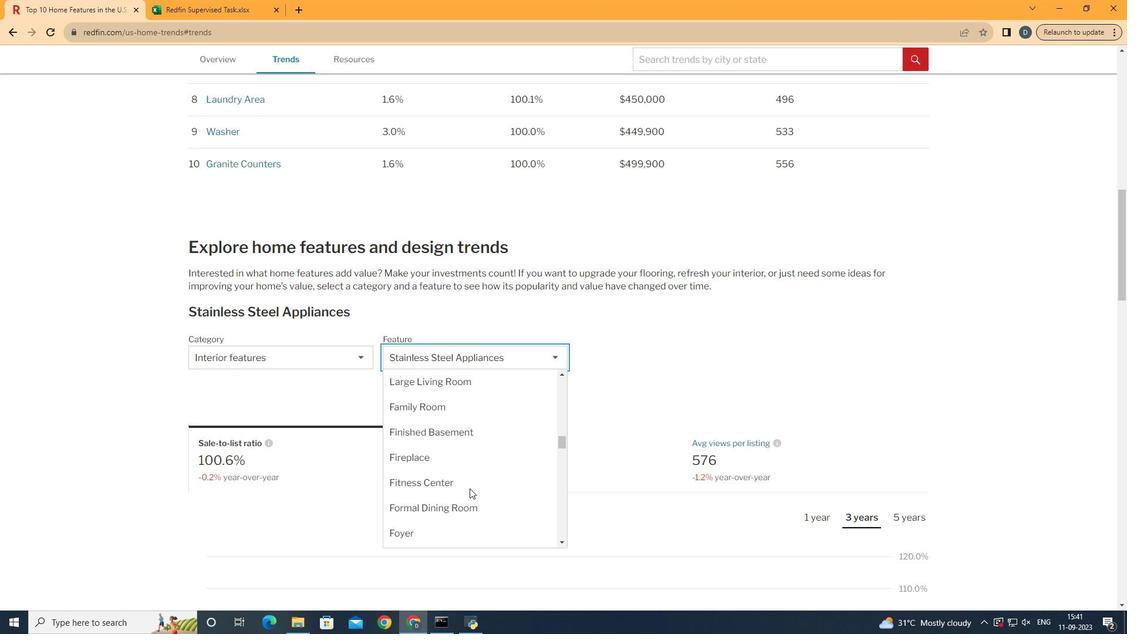 
Action: Mouse scrolled (469, 489) with delta (0, 0)
Screenshot: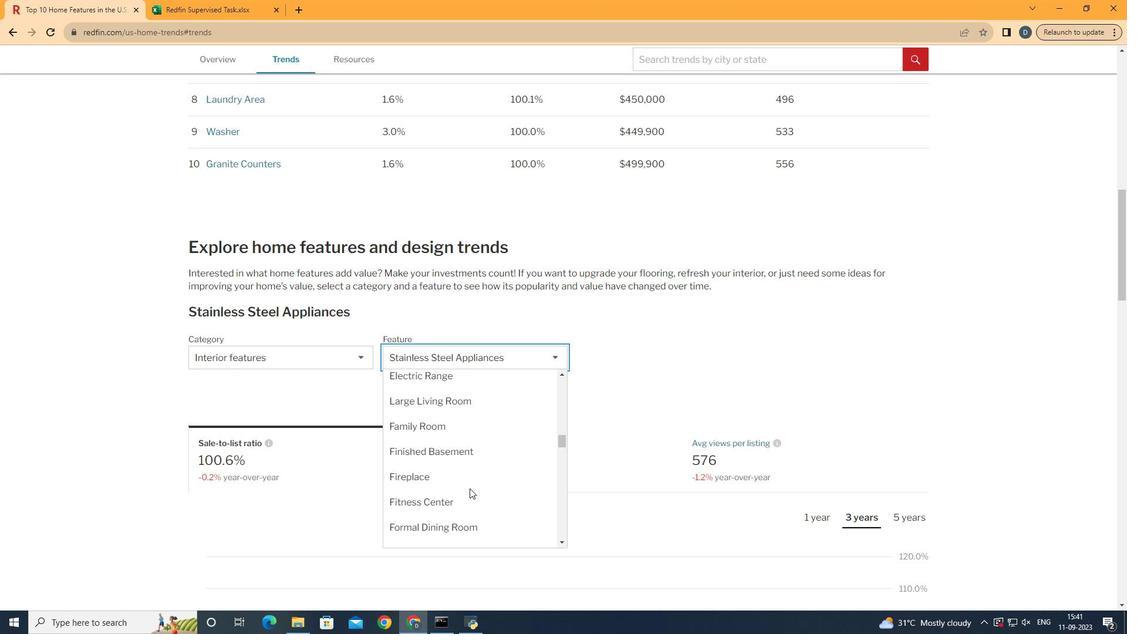 
Action: Mouse scrolled (469, 489) with delta (0, 0)
Screenshot: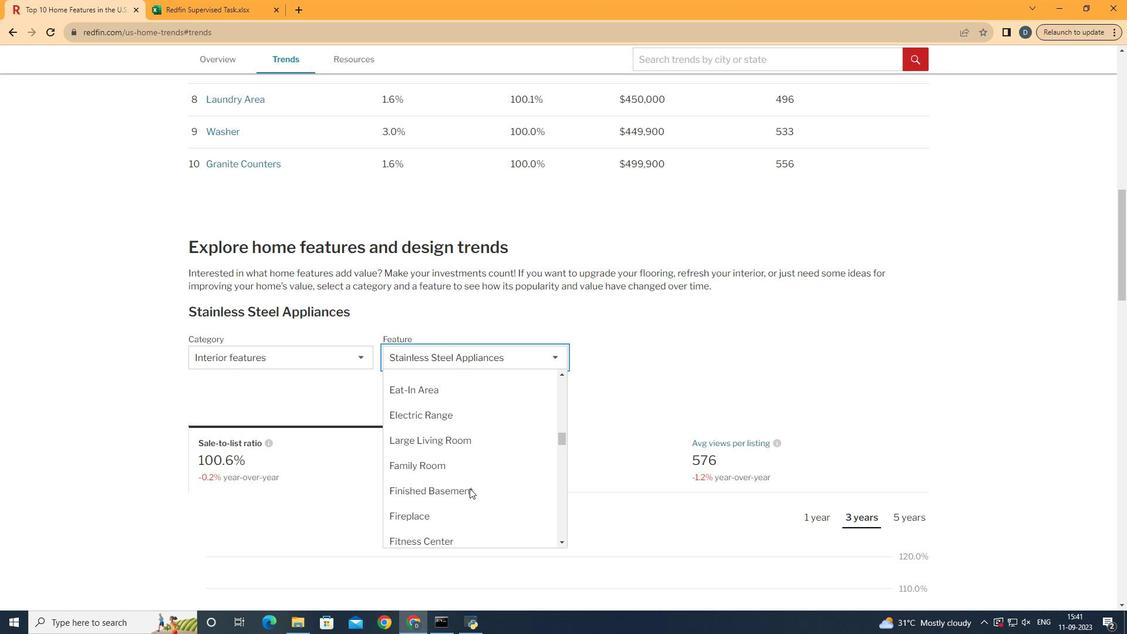 
Action: Mouse scrolled (469, 489) with delta (0, 0)
Screenshot: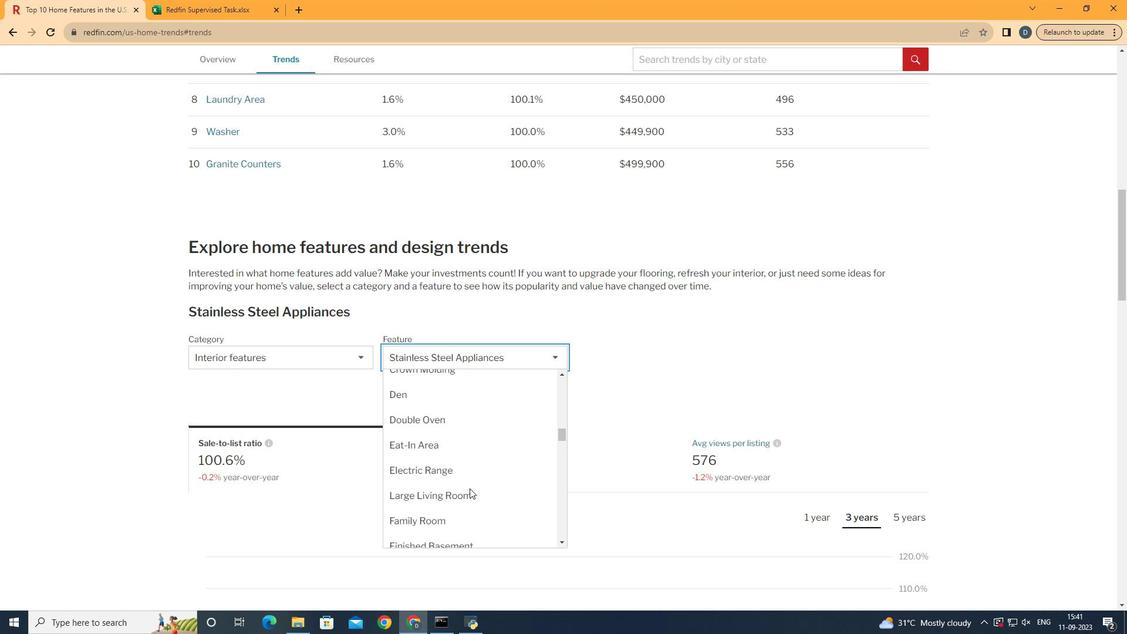 
Action: Mouse scrolled (469, 489) with delta (0, 0)
Screenshot: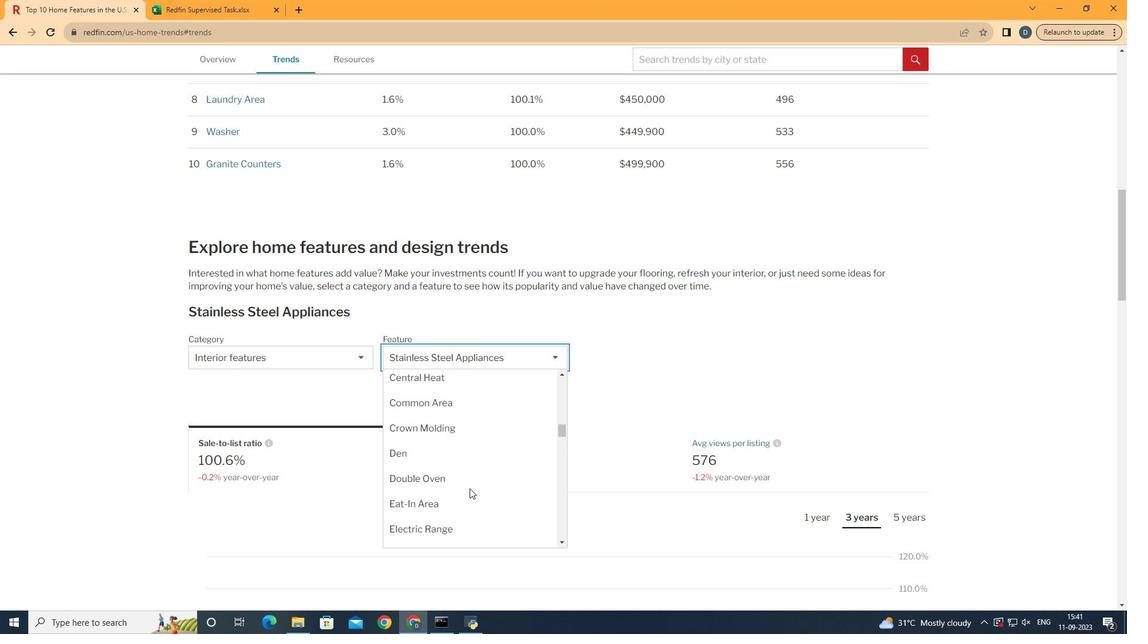 
Action: Mouse moved to (468, 482)
Screenshot: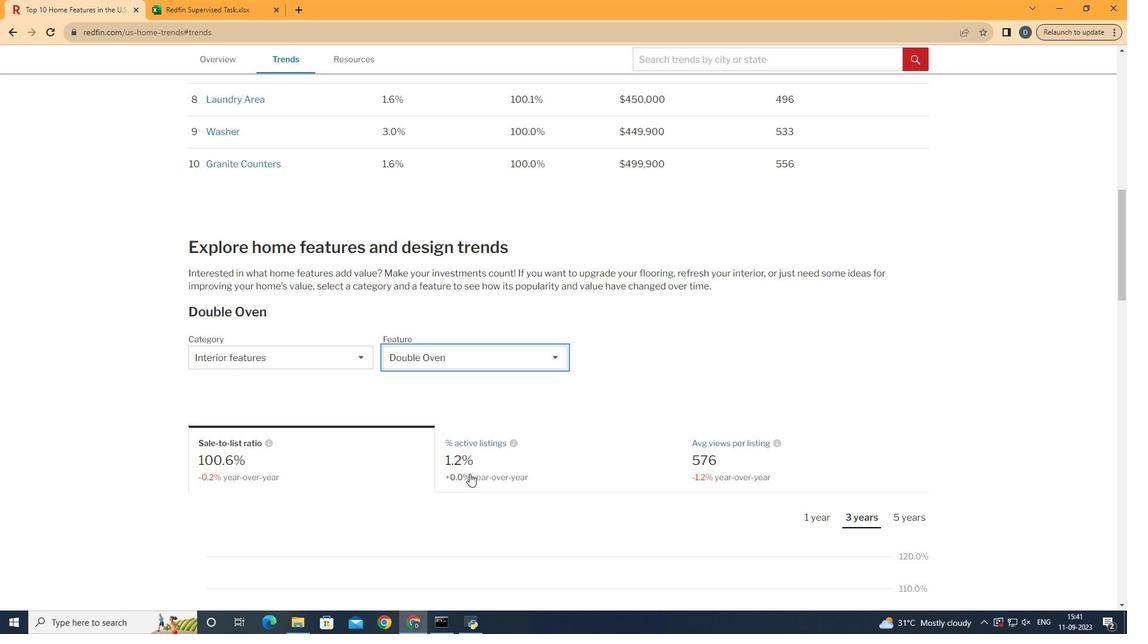 
Action: Mouse pressed left at (468, 482)
Screenshot: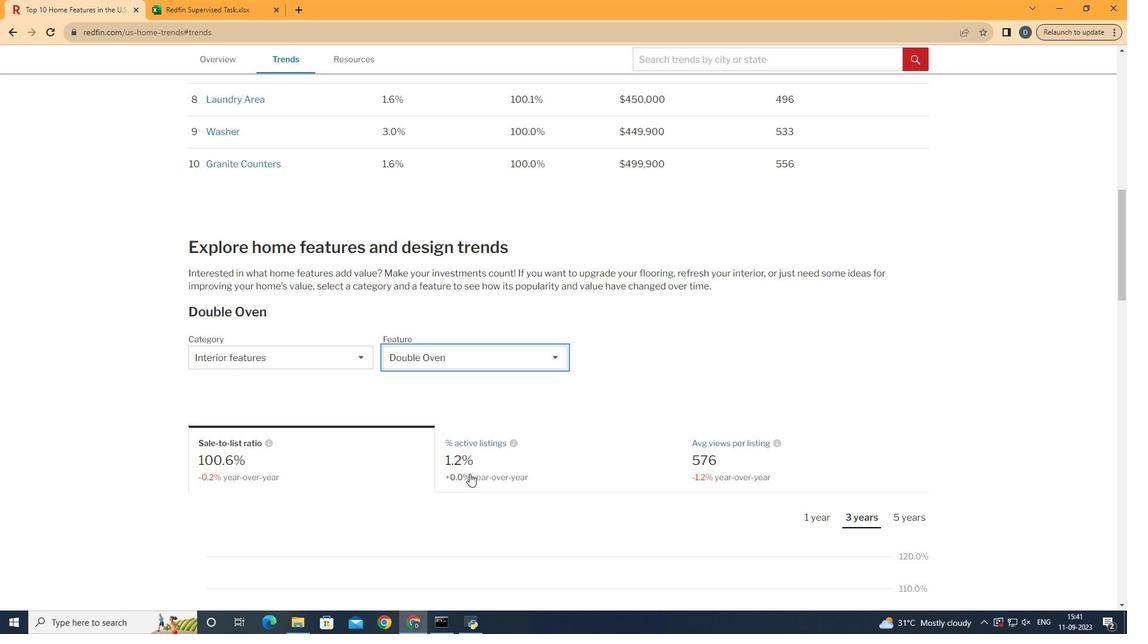 
Action: Mouse moved to (286, 473)
Screenshot: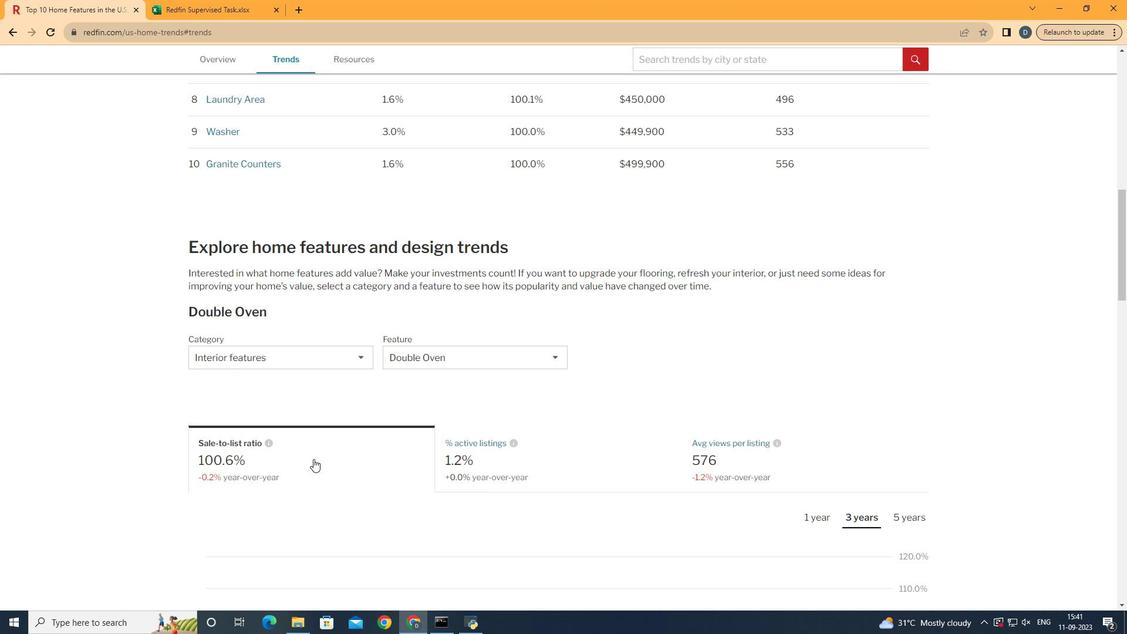 
Action: Mouse pressed left at (286, 473)
Screenshot: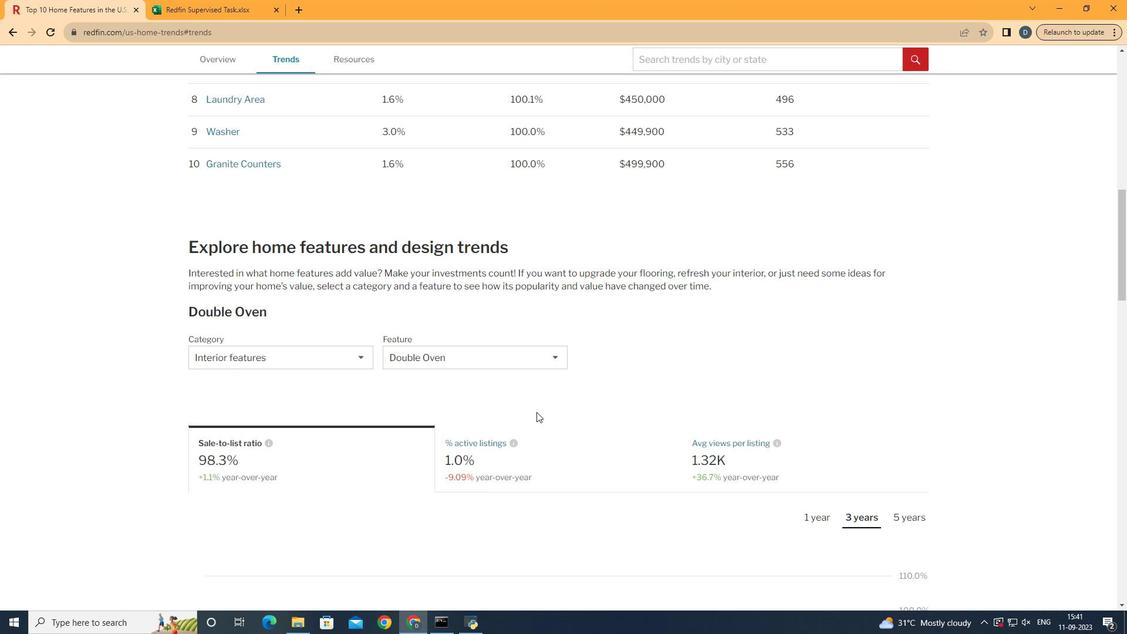 
Action: Mouse moved to (601, 410)
Screenshot: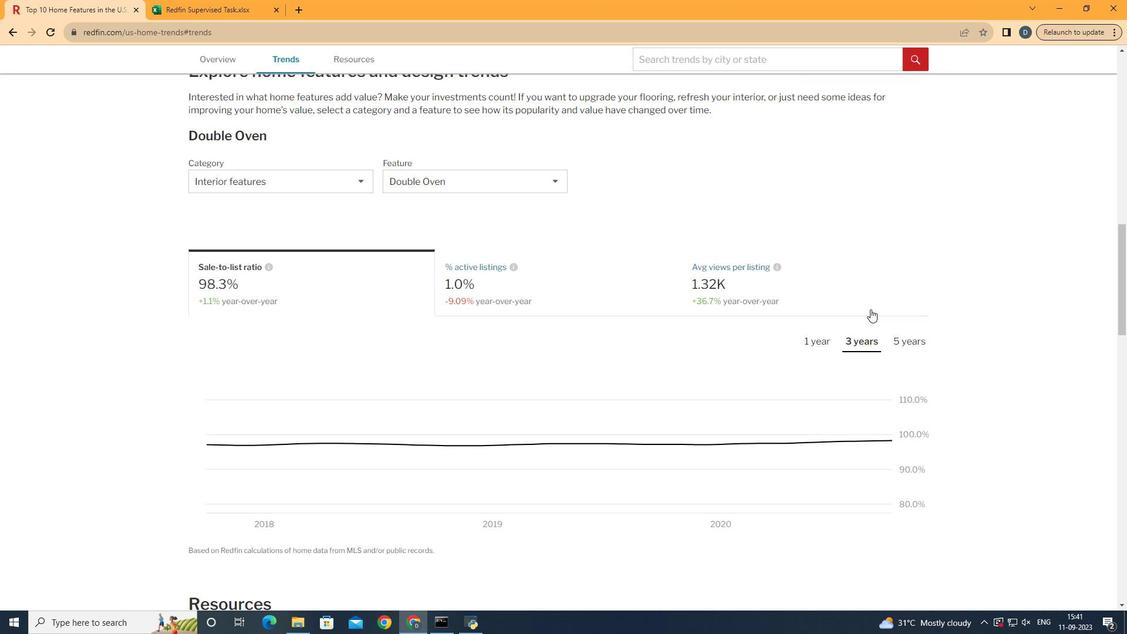 
Action: Mouse scrolled (601, 409) with delta (0, 0)
Screenshot: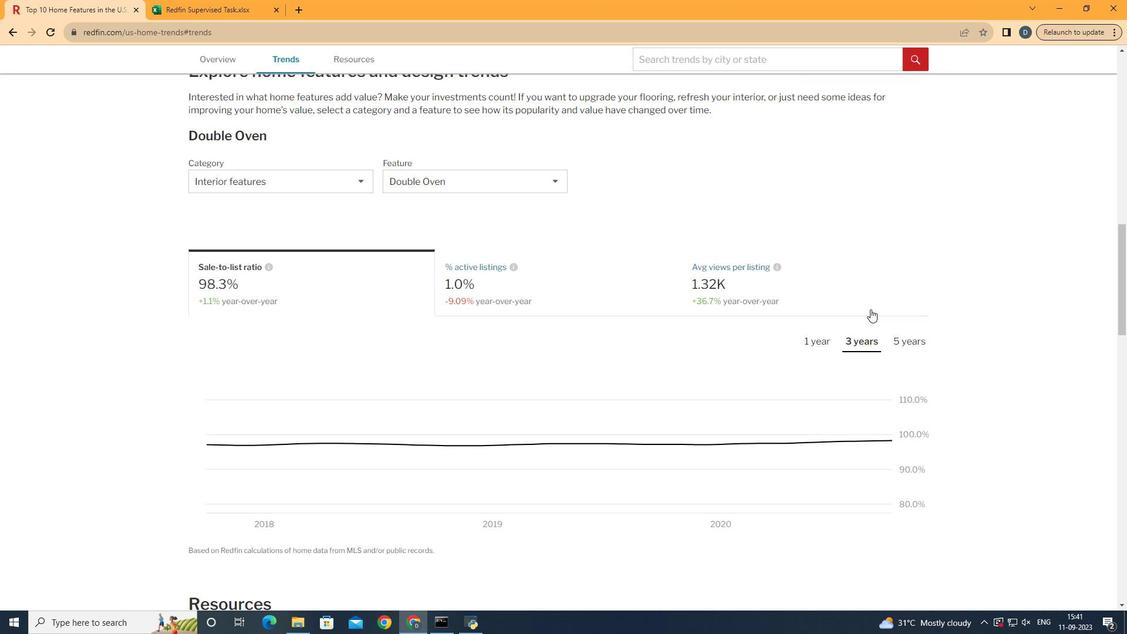 
Action: Mouse moved to (601, 410)
Screenshot: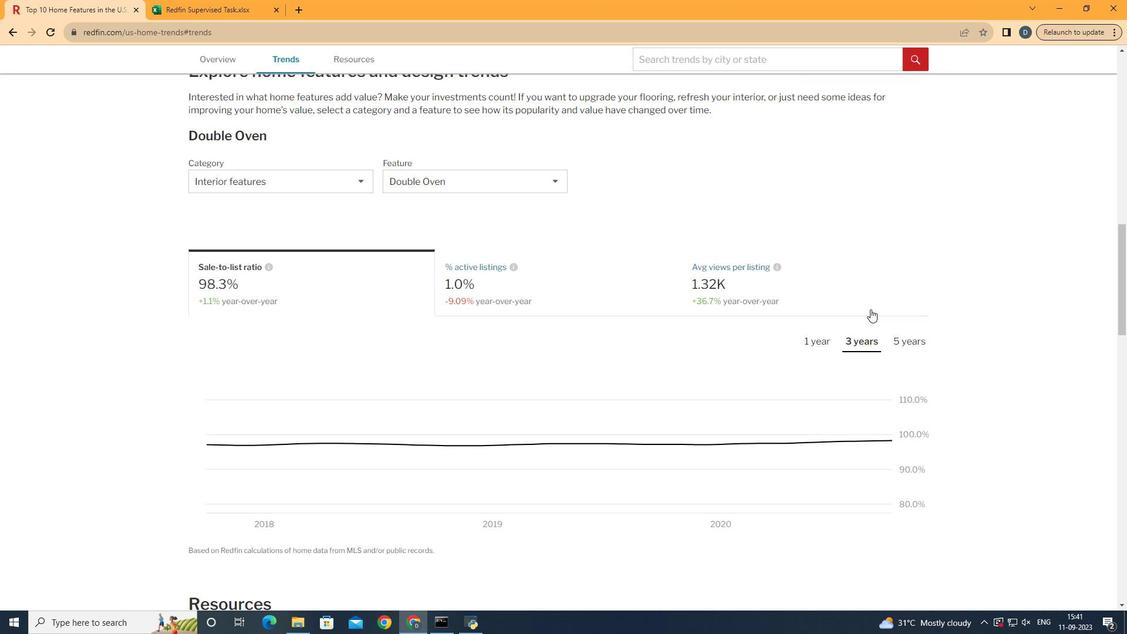 
Action: Mouse scrolled (601, 409) with delta (0, 0)
Screenshot: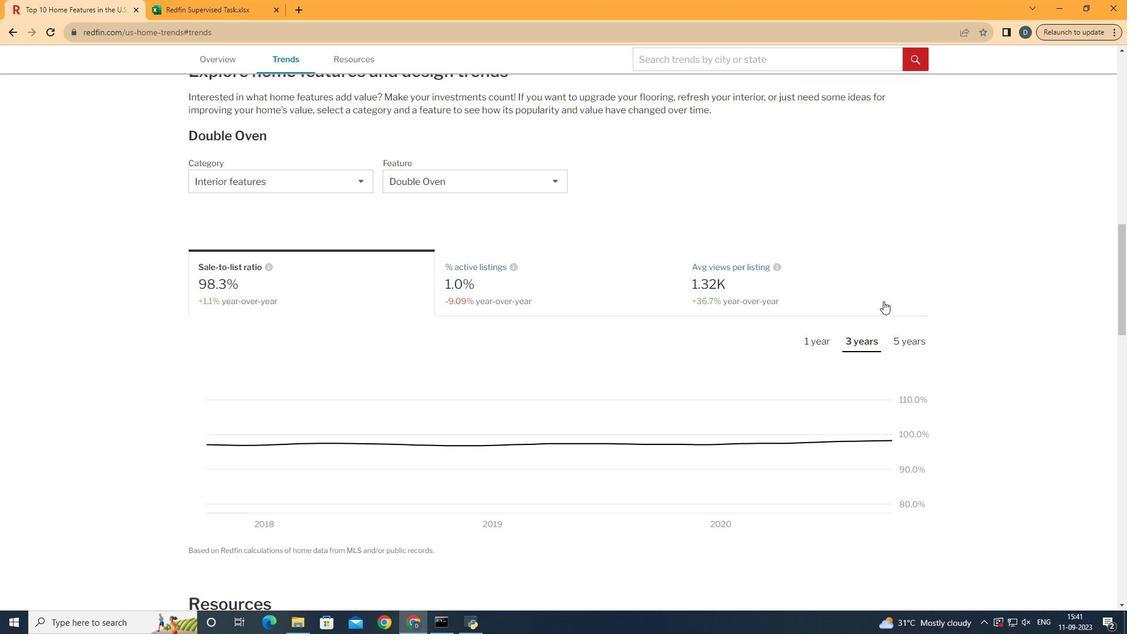 
Action: Mouse scrolled (601, 409) with delta (0, 0)
Screenshot: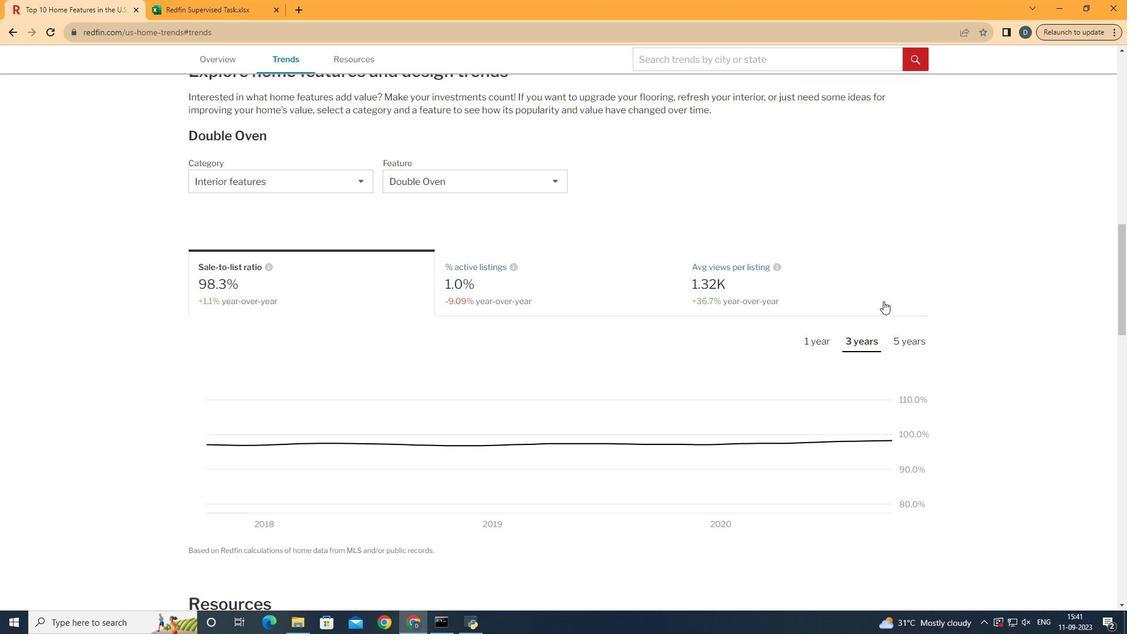
Action: Mouse moved to (875, 337)
Screenshot: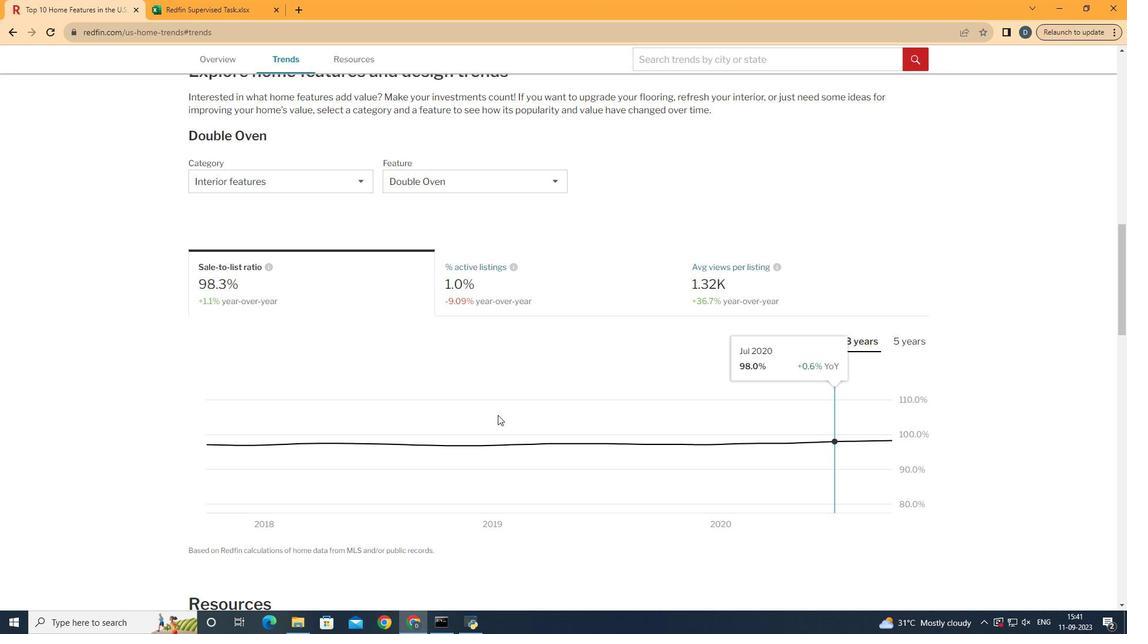 
Action: Mouse pressed left at (875, 337)
Screenshot: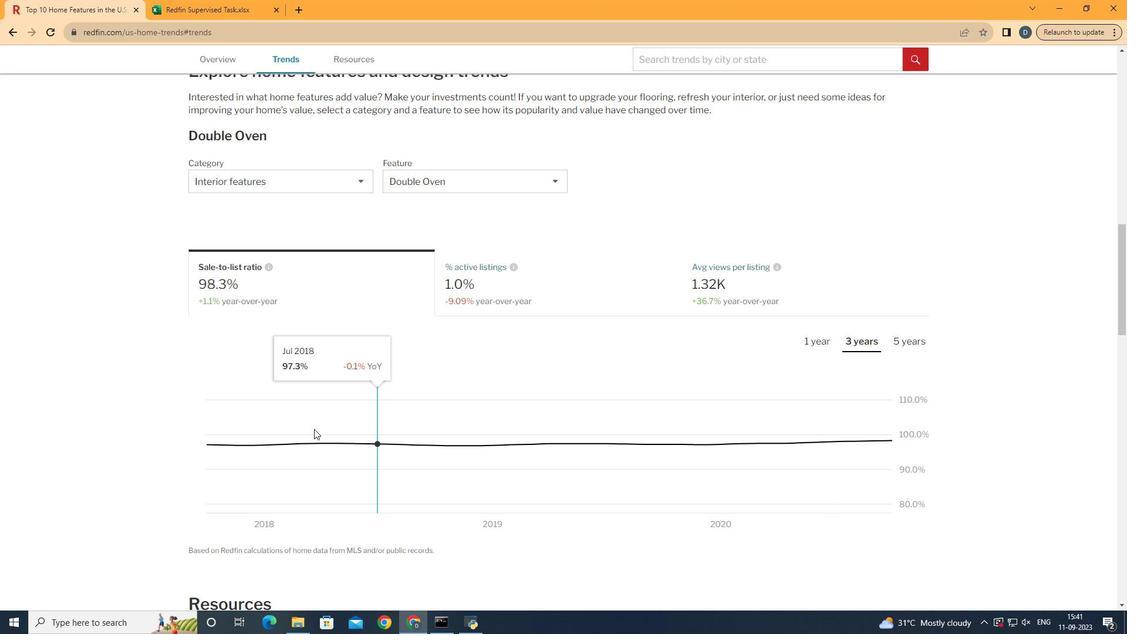
Action: Mouse moved to (919, 462)
Screenshot: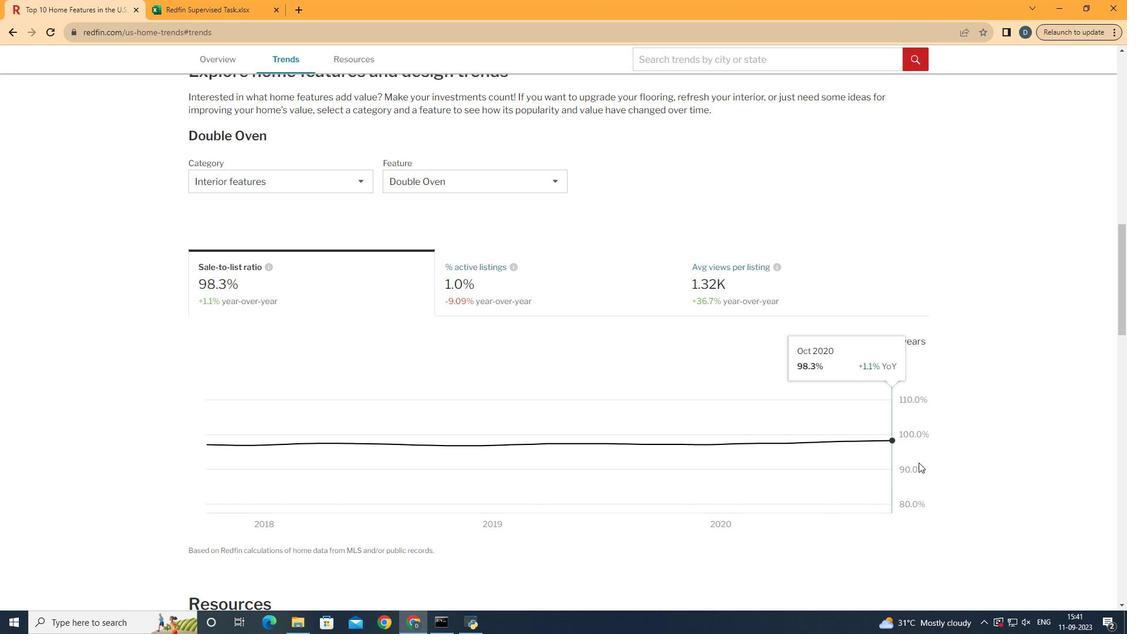 
